 Task: Find connections with filter location Santa Fe de la Vera Cruz with filter topic #programingwith filter profile language Spanish with filter current company Pratt & Whitney with filter school Narayana Institute with filter industry Lime and Gypsum Products Manufacturing with filter service category Print Design with filter keywords title Research Assistant
Action: Mouse moved to (572, 116)
Screenshot: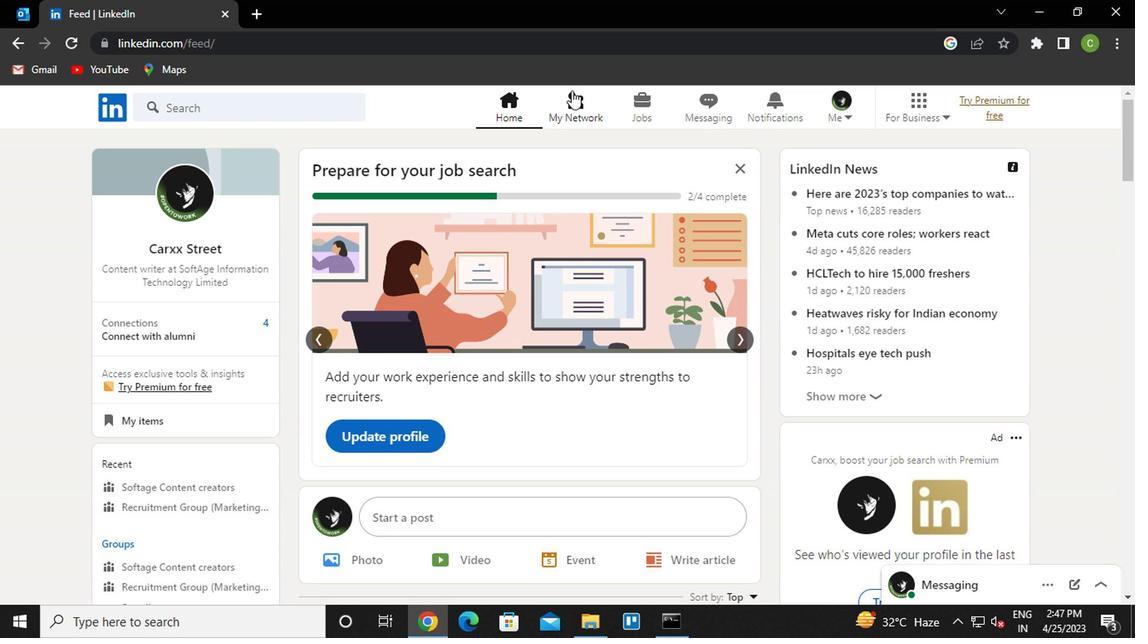 
Action: Mouse pressed left at (572, 116)
Screenshot: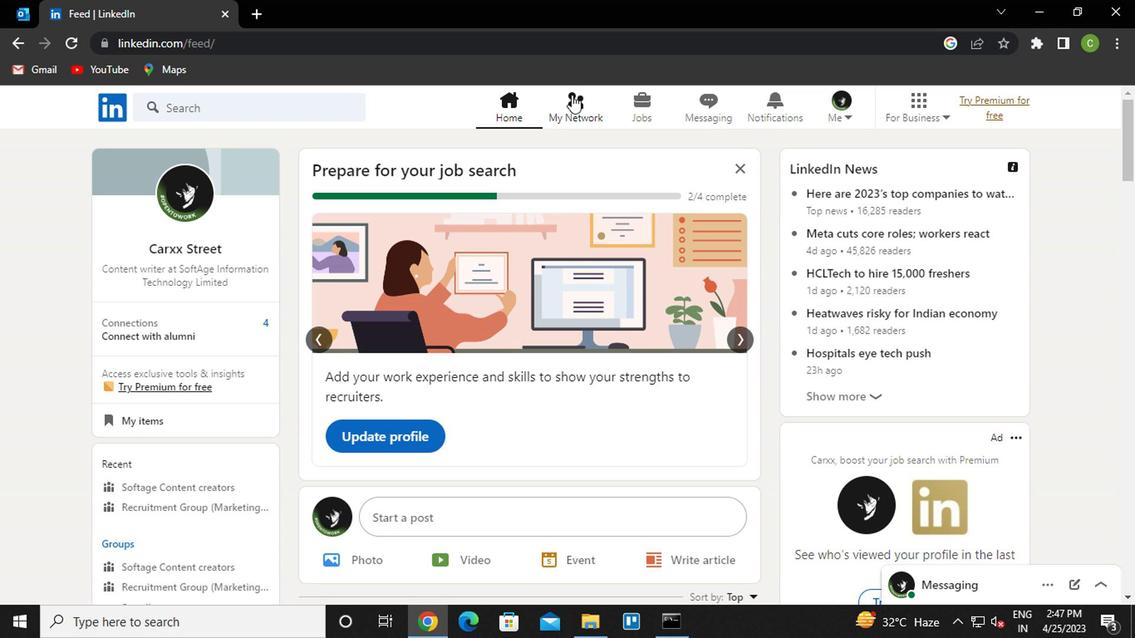 
Action: Mouse moved to (218, 207)
Screenshot: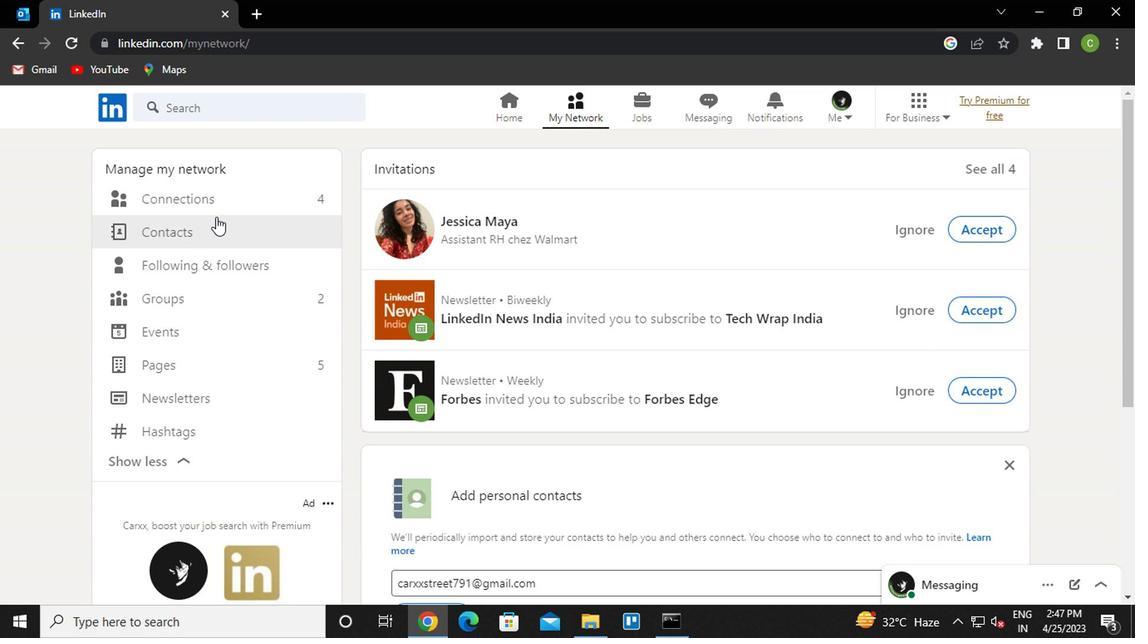 
Action: Mouse pressed left at (218, 207)
Screenshot: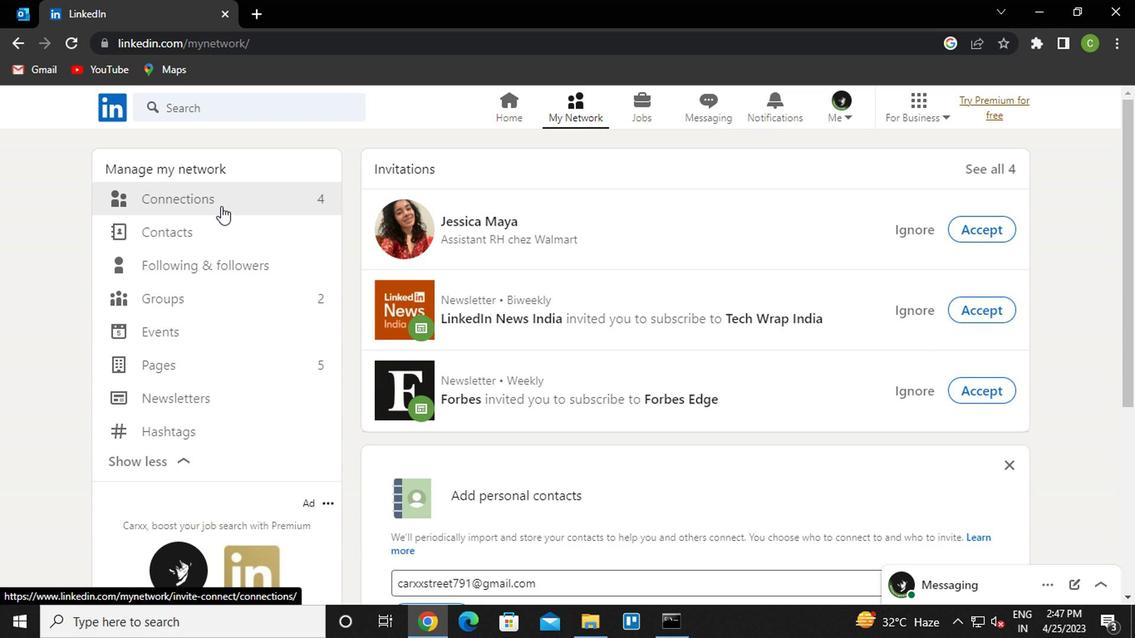 
Action: Mouse moved to (693, 202)
Screenshot: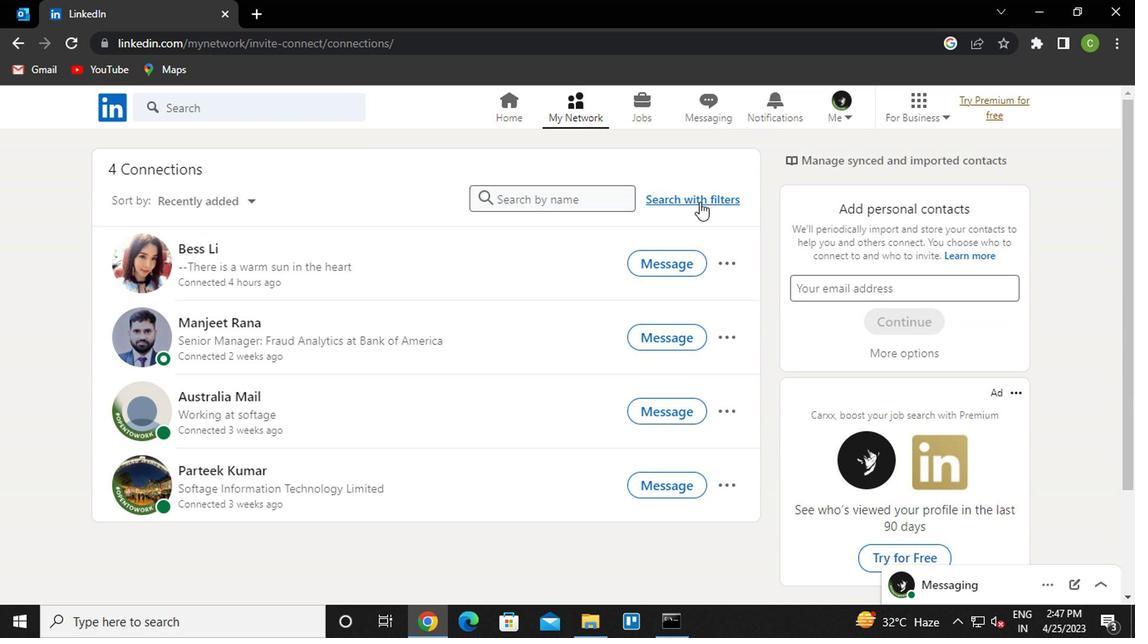 
Action: Mouse pressed left at (693, 202)
Screenshot: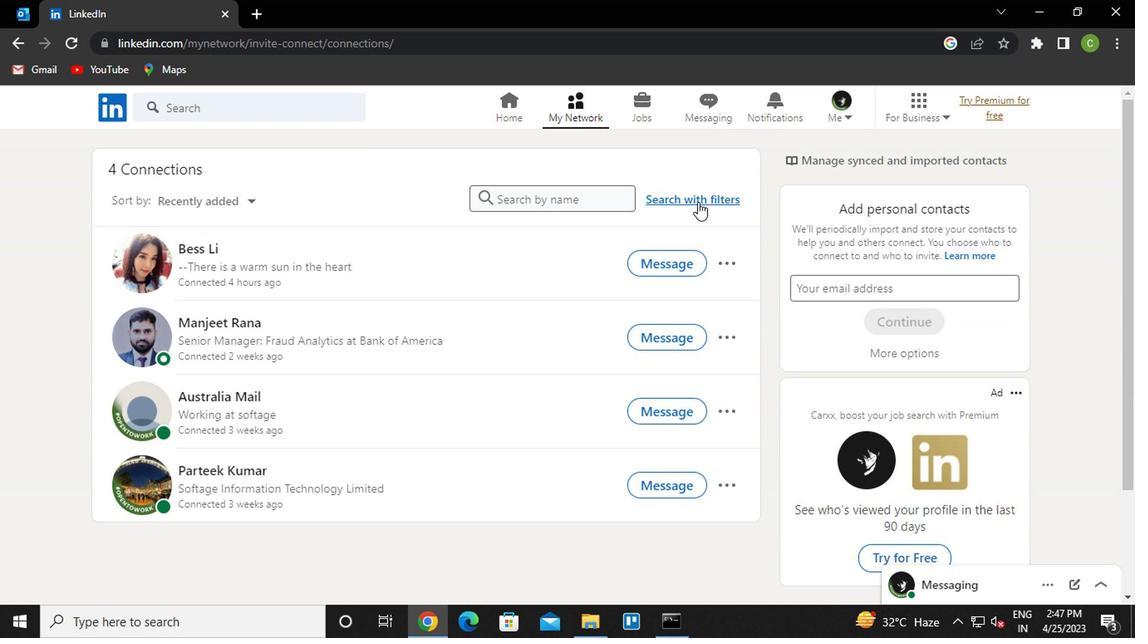 
Action: Mouse moved to (550, 160)
Screenshot: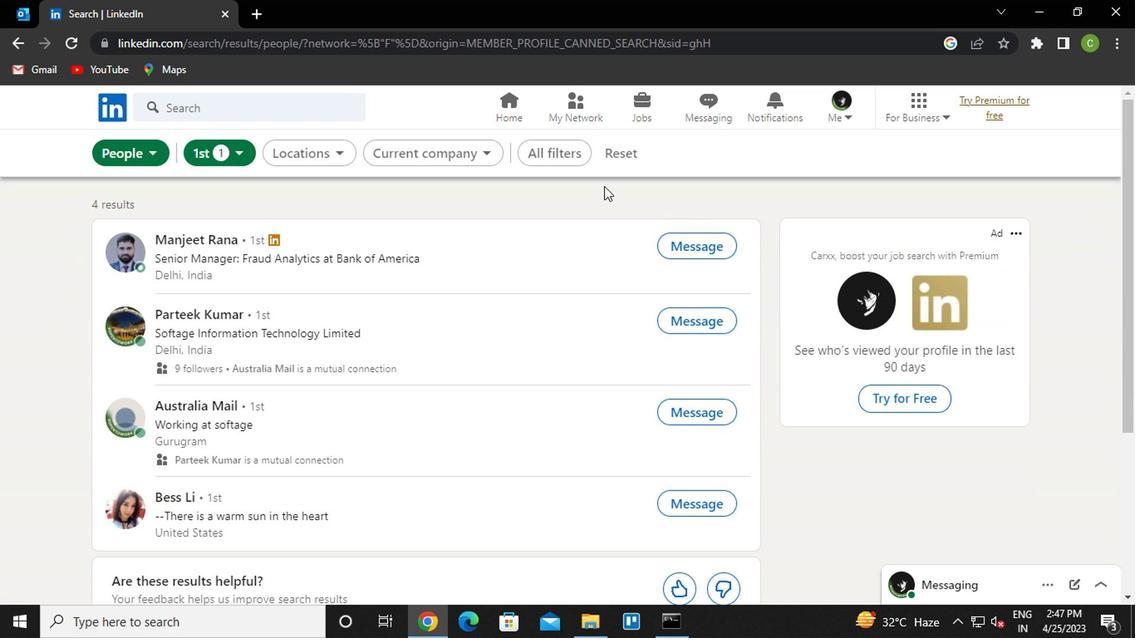 
Action: Mouse pressed left at (550, 160)
Screenshot: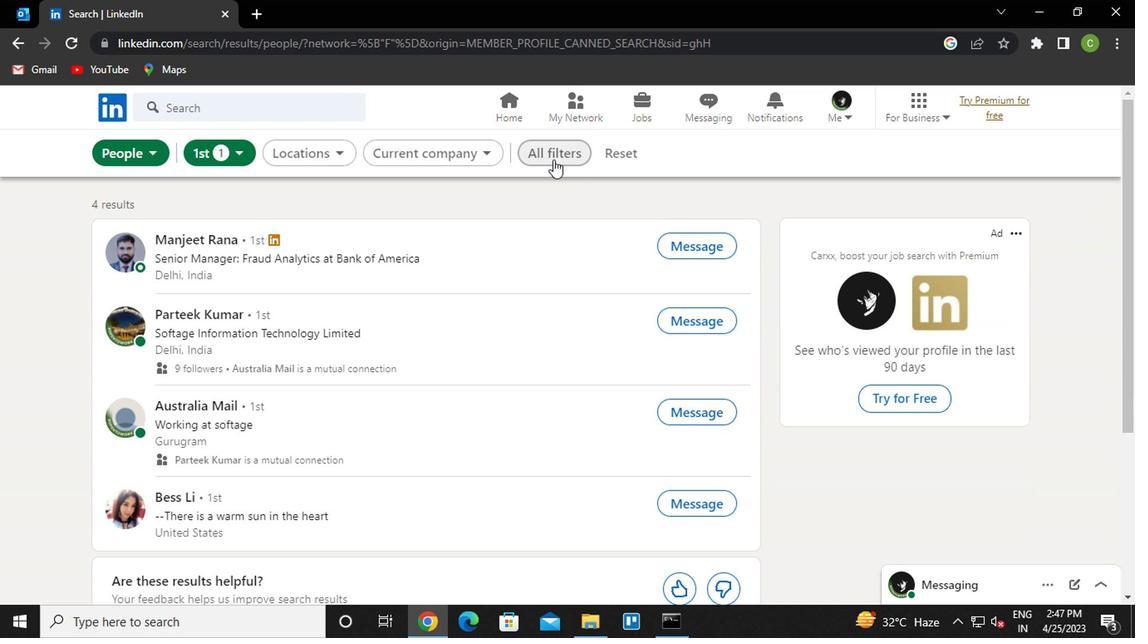 
Action: Mouse moved to (865, 323)
Screenshot: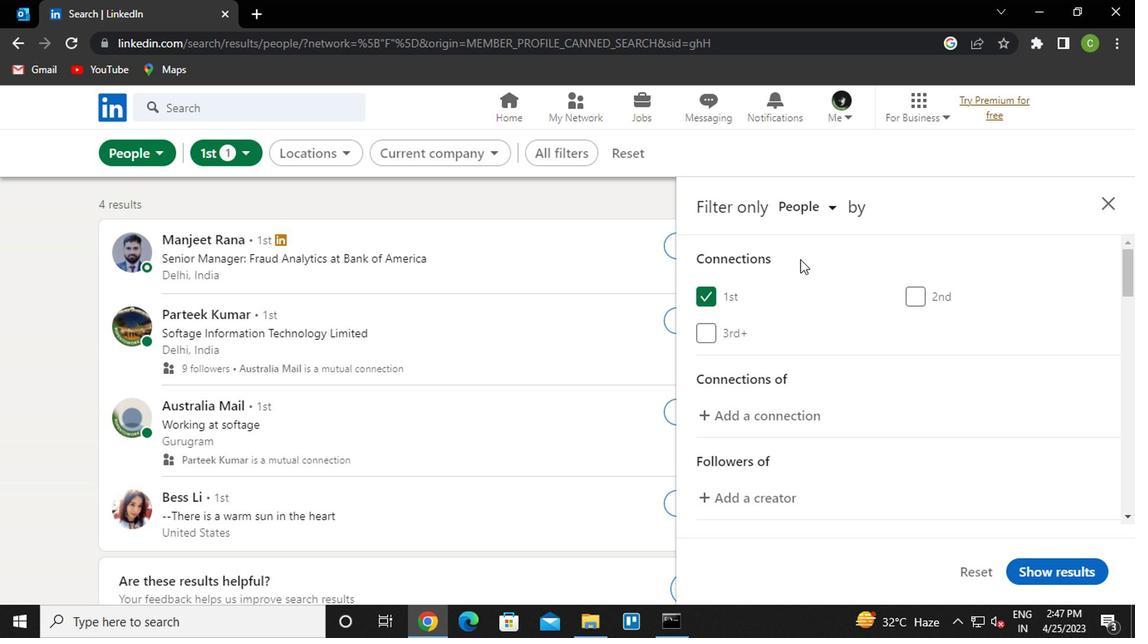 
Action: Mouse scrolled (865, 322) with delta (0, 0)
Screenshot: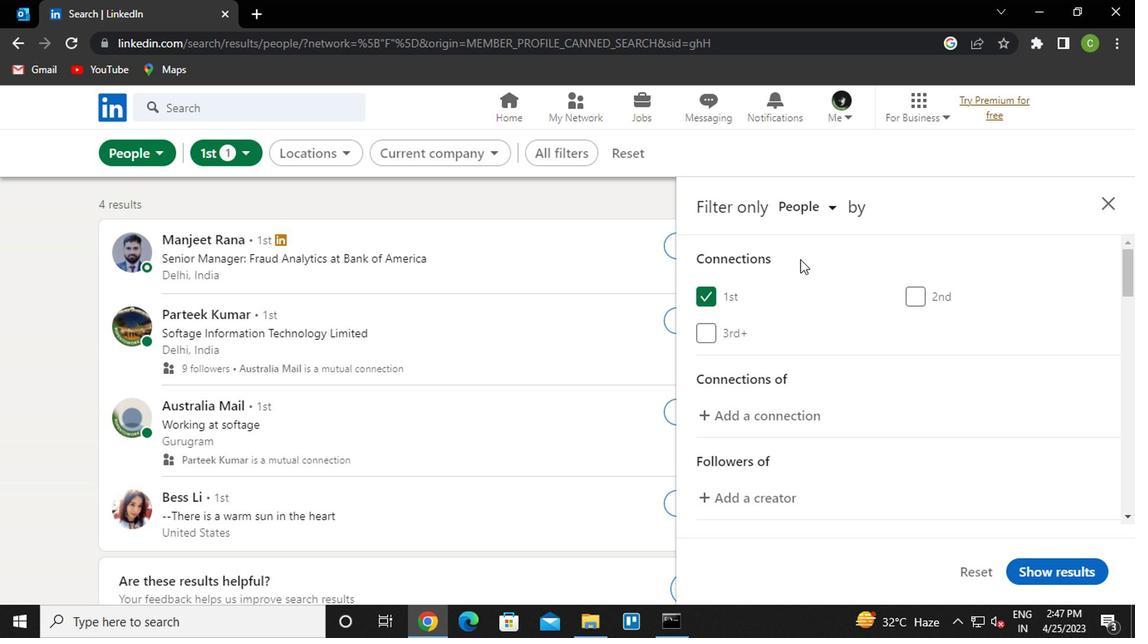 
Action: Mouse moved to (871, 328)
Screenshot: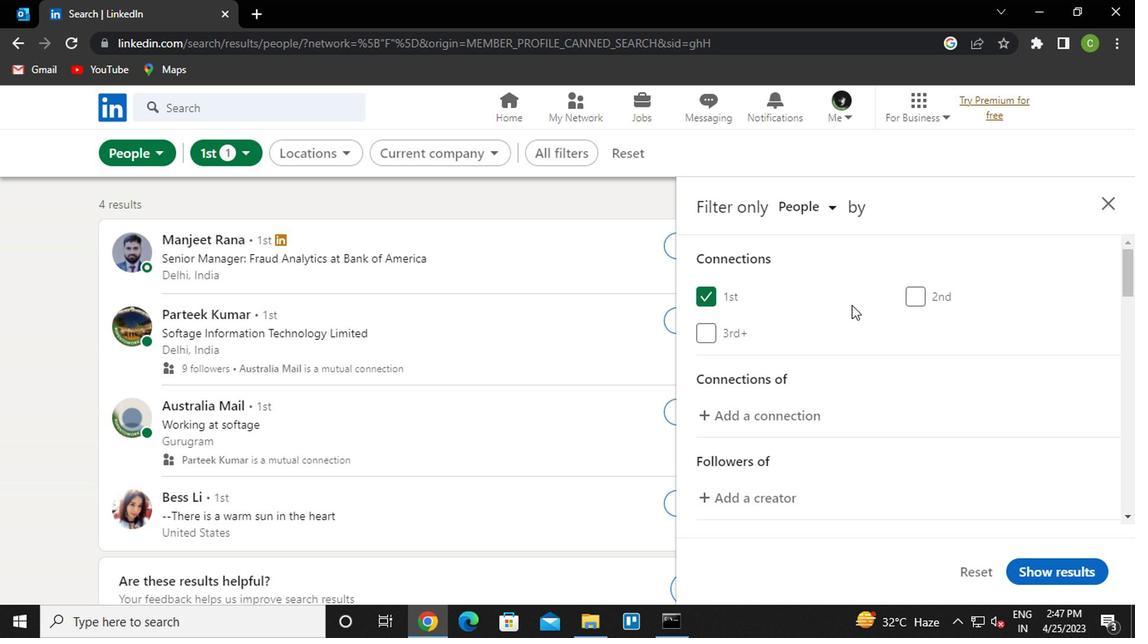 
Action: Mouse scrolled (871, 327) with delta (0, -1)
Screenshot: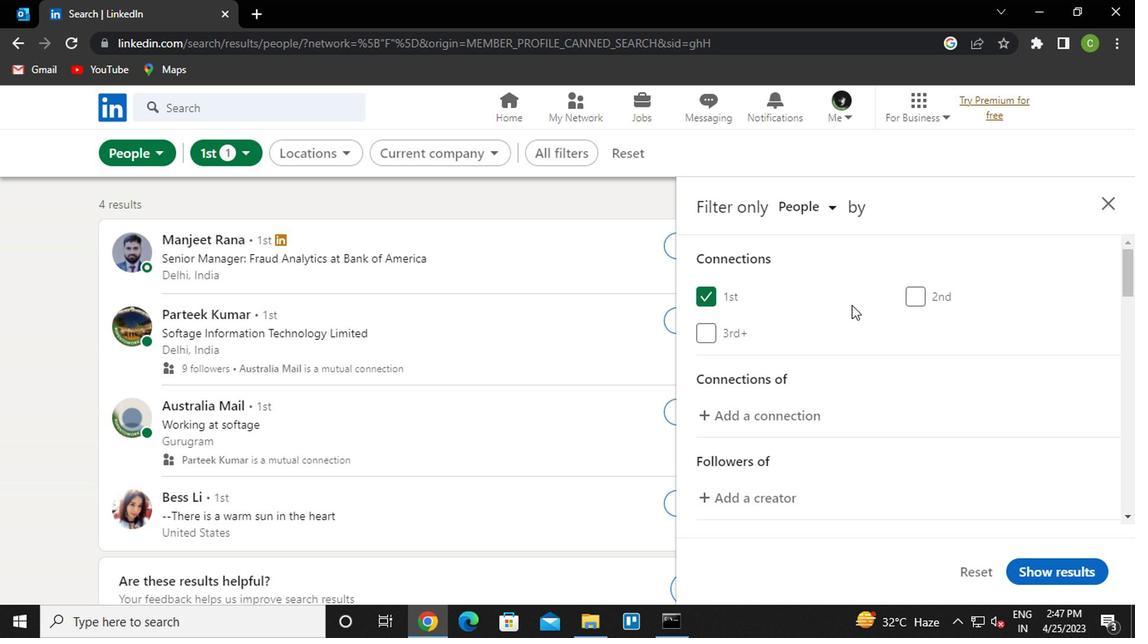 
Action: Mouse scrolled (871, 327) with delta (0, -1)
Screenshot: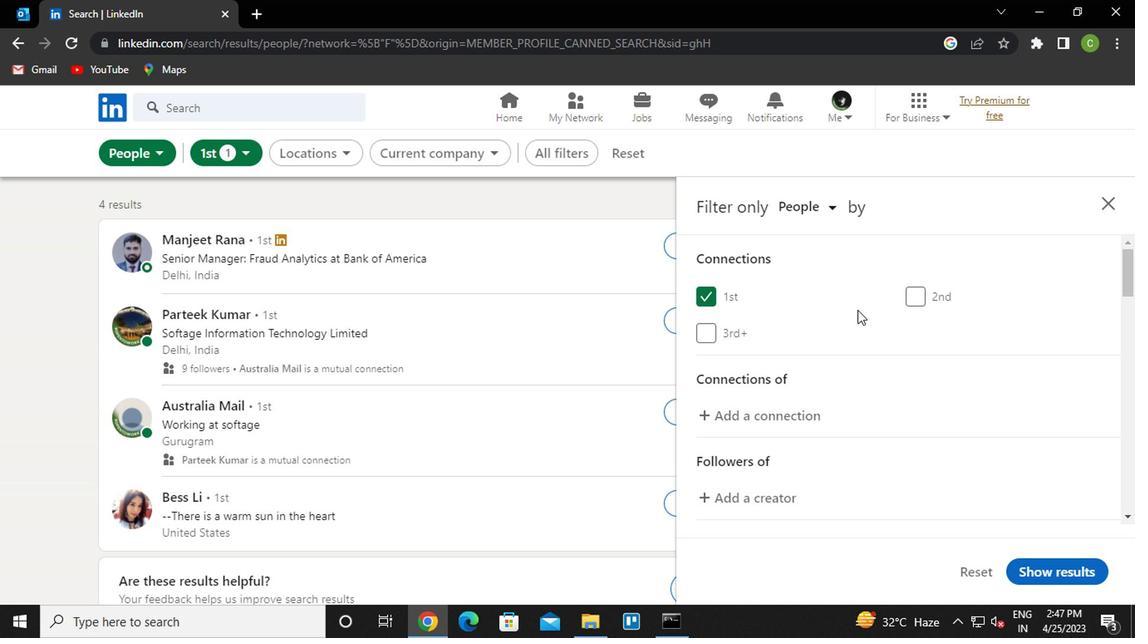 
Action: Mouse moved to (933, 406)
Screenshot: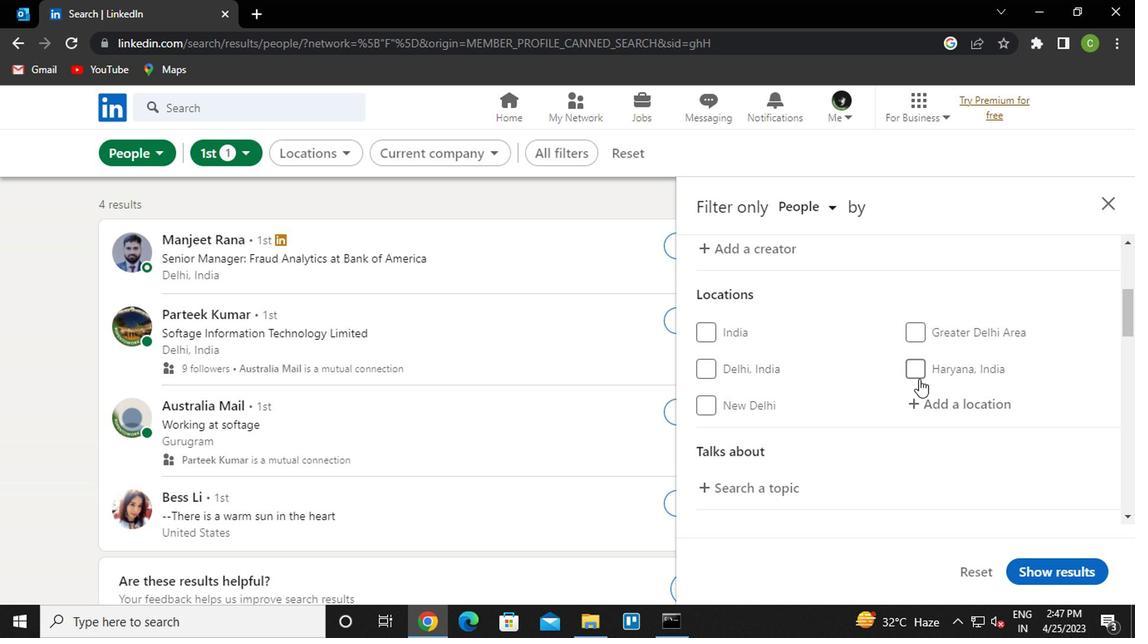 
Action: Mouse pressed left at (933, 406)
Screenshot: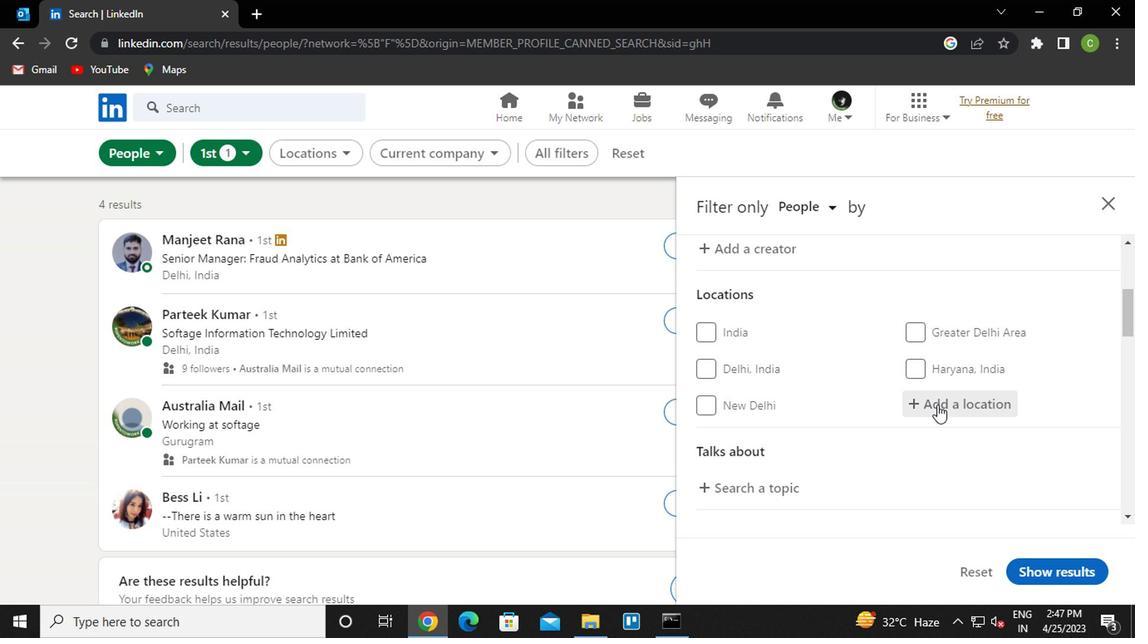 
Action: Mouse moved to (879, 444)
Screenshot: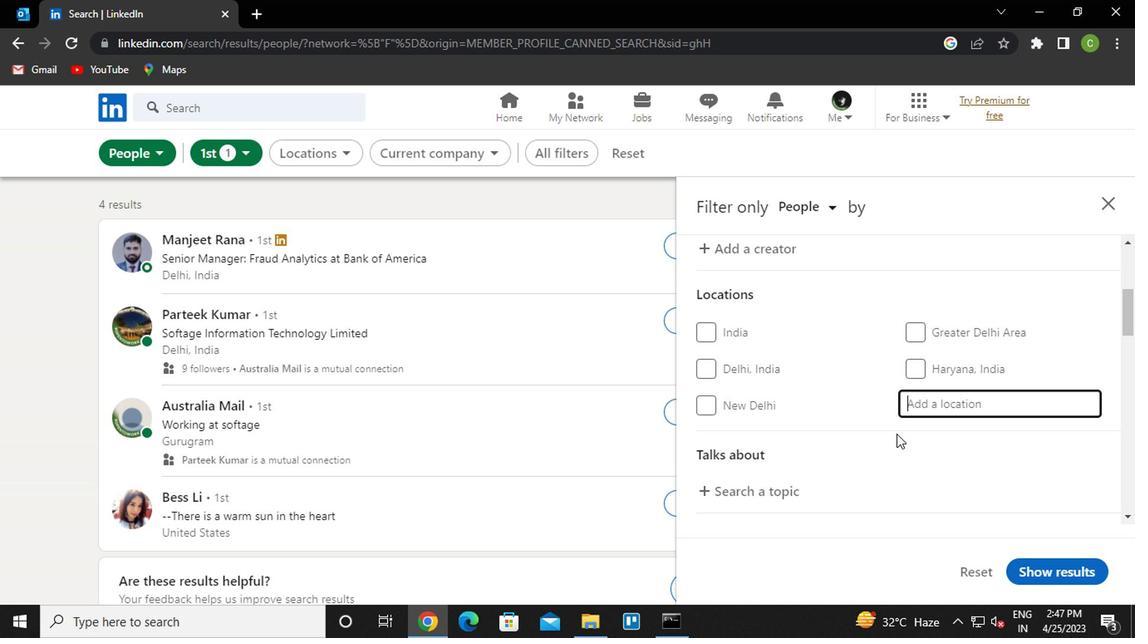 
Action: Key pressed s<Key.caps_lock>anta<Key.space><Key.caps_lock>f<Key.caps_lock>e<Key.down><Key.enter>
Screenshot: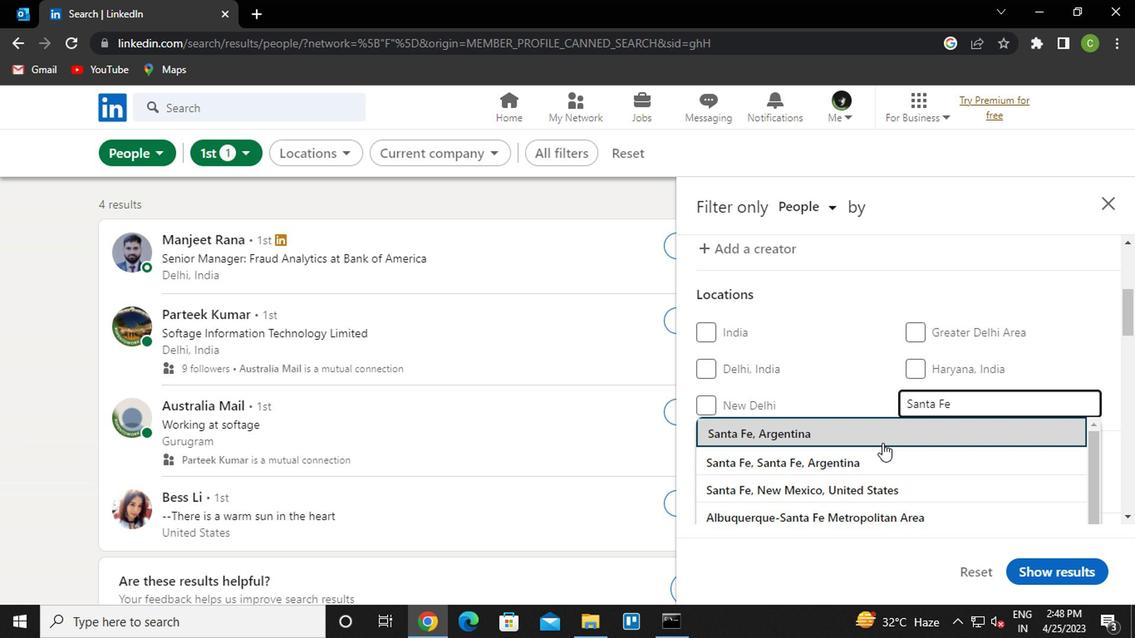 
Action: Mouse moved to (883, 440)
Screenshot: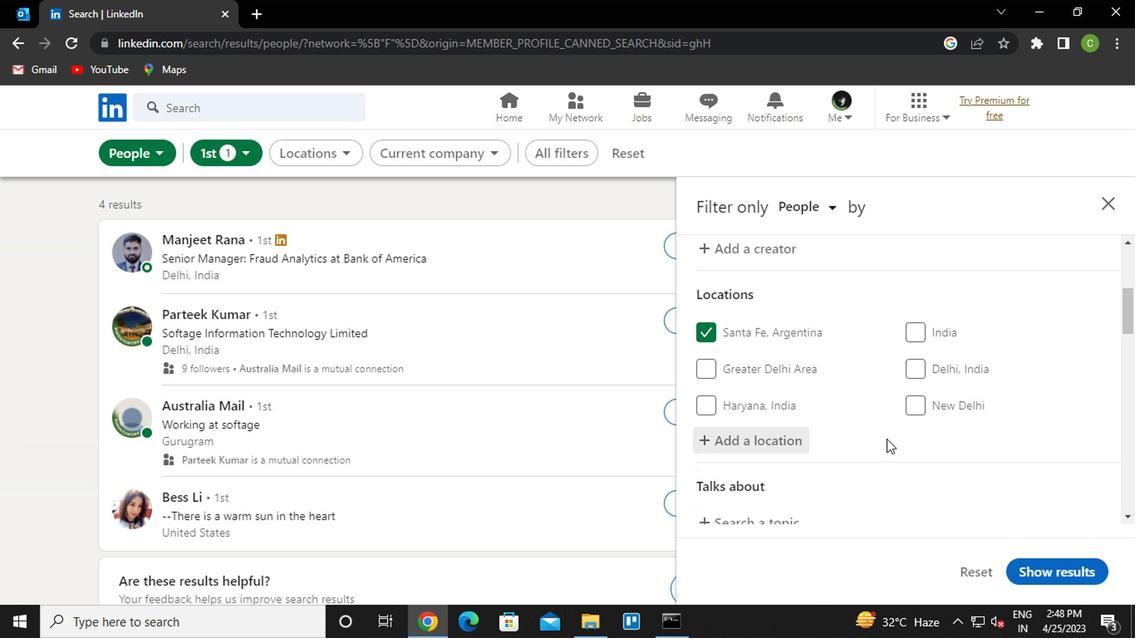 
Action: Mouse scrolled (883, 439) with delta (0, 0)
Screenshot: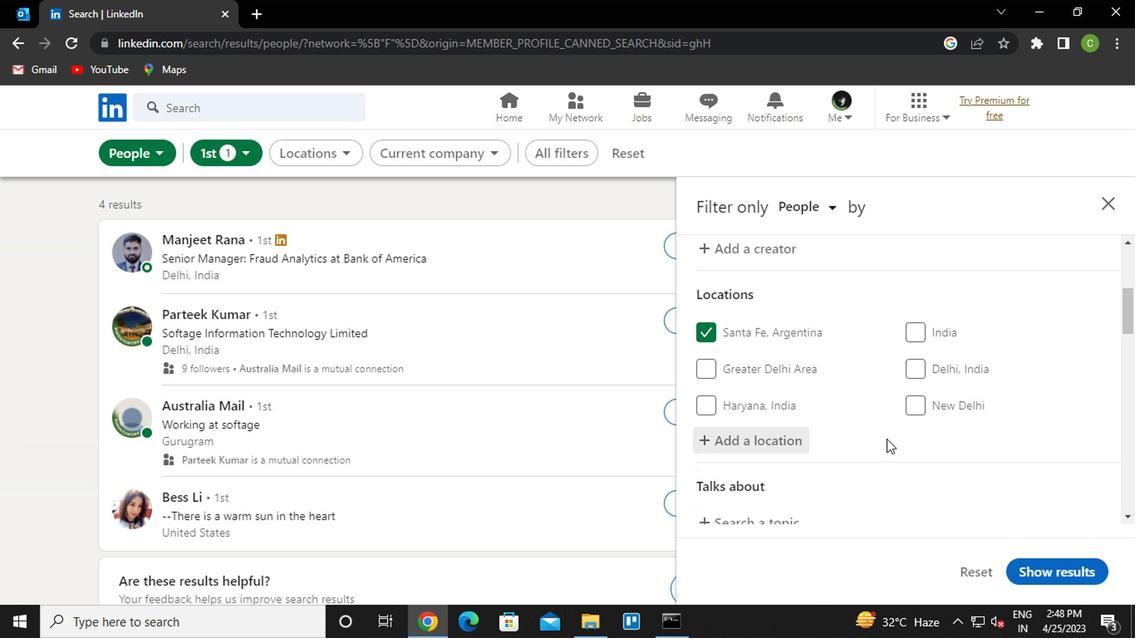 
Action: Mouse moved to (757, 443)
Screenshot: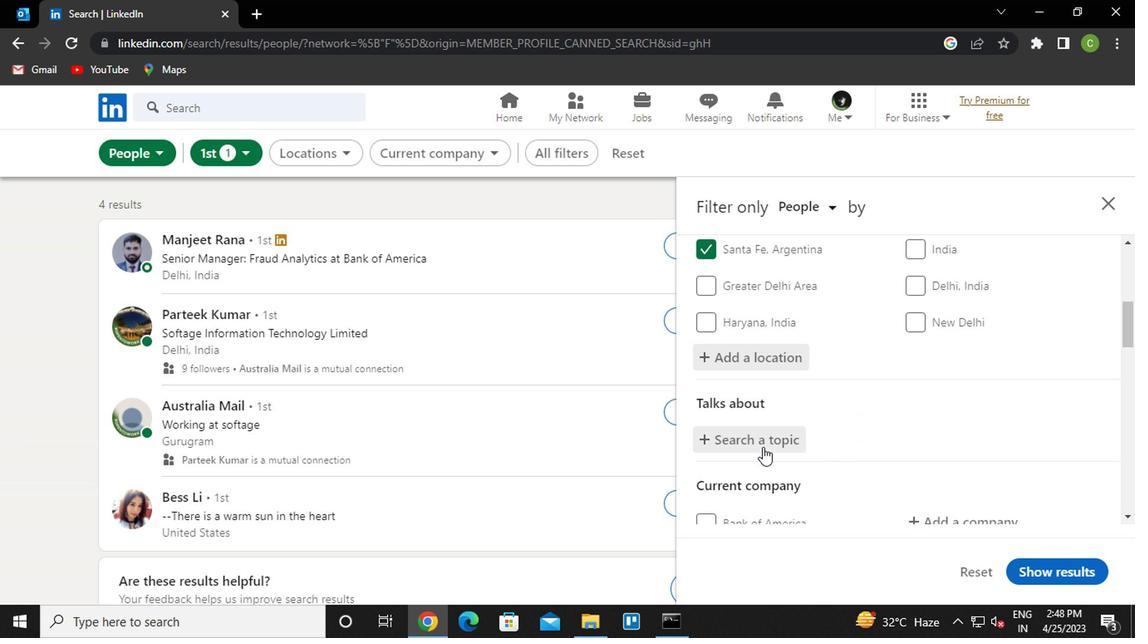 
Action: Mouse pressed left at (757, 443)
Screenshot: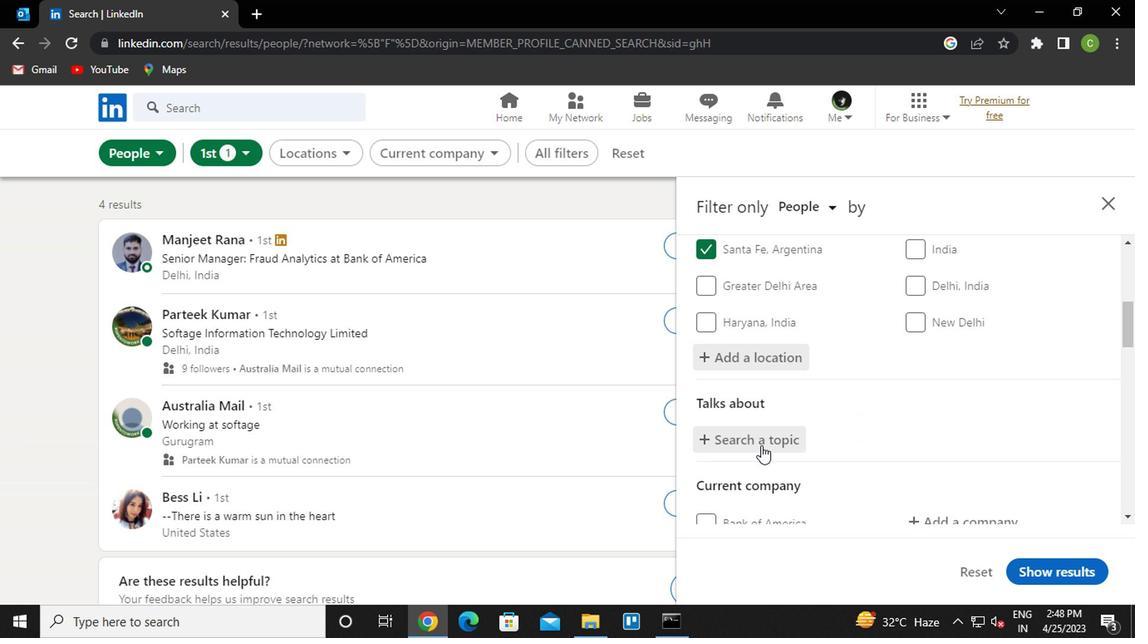 
Action: Mouse moved to (757, 441)
Screenshot: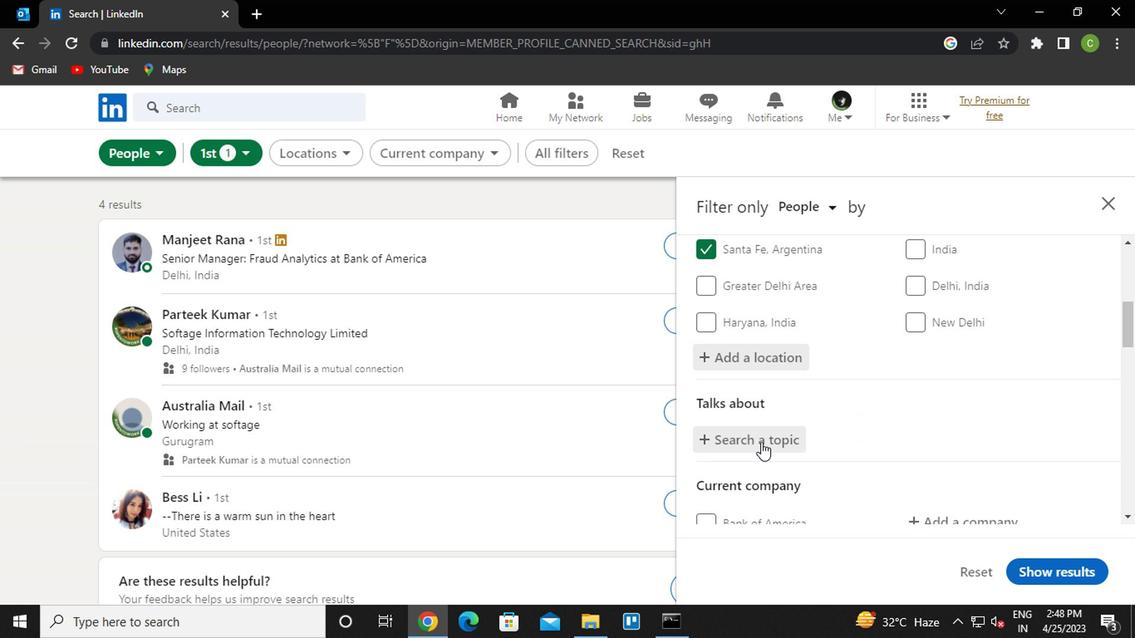 
Action: Key pressed program<Key.down><Key.enter>
Screenshot: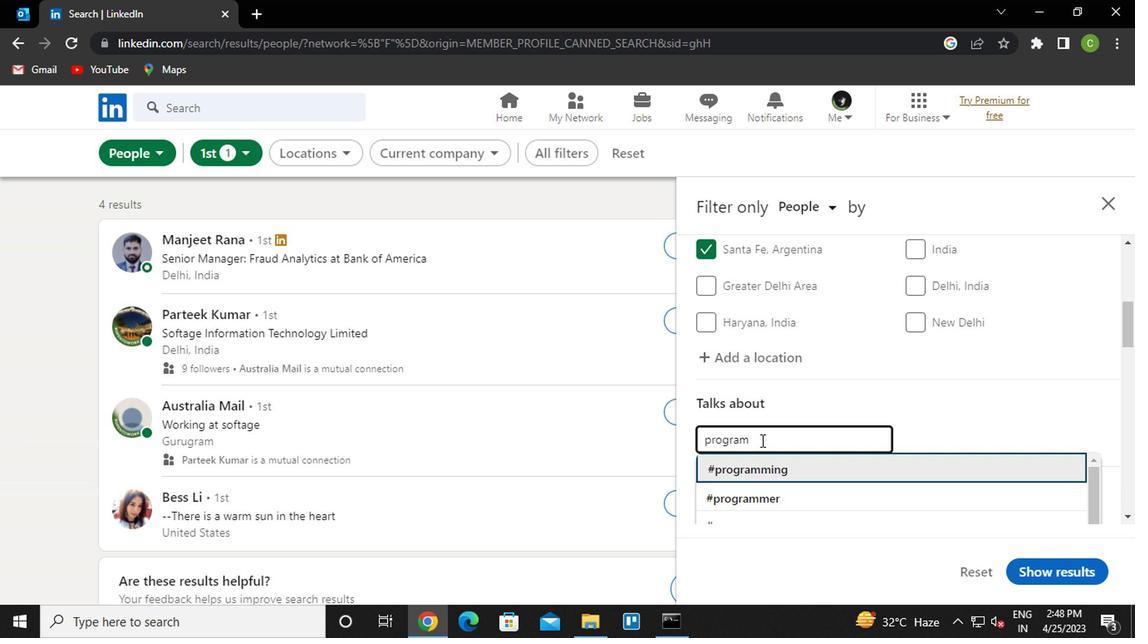 
Action: Mouse moved to (777, 437)
Screenshot: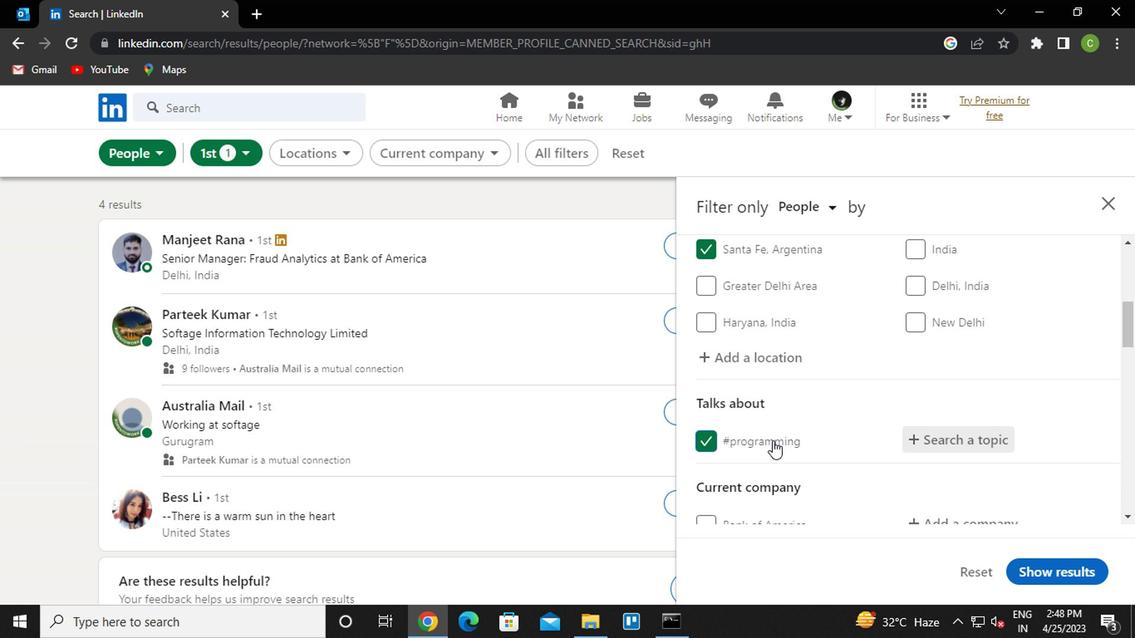 
Action: Mouse scrolled (777, 437) with delta (0, 0)
Screenshot: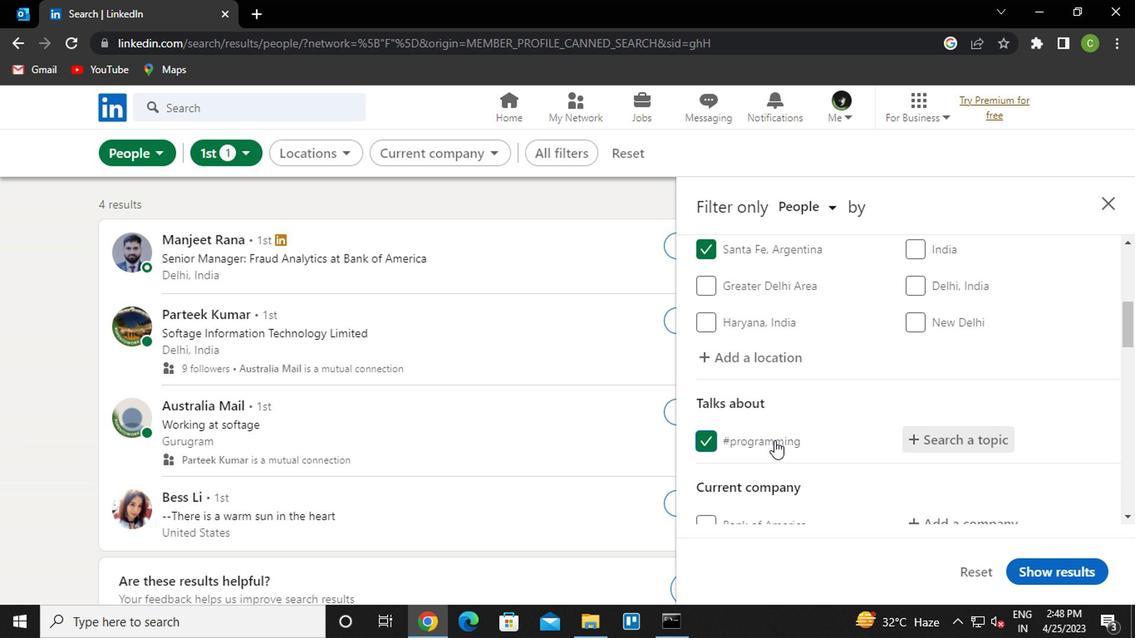 
Action: Mouse moved to (788, 430)
Screenshot: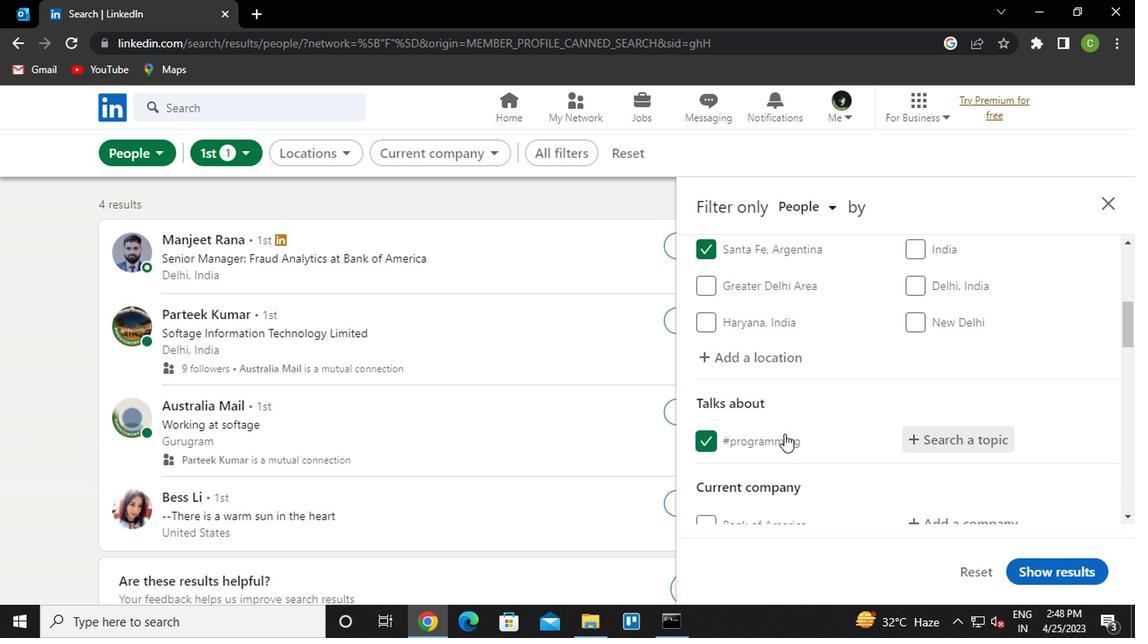 
Action: Mouse scrolled (788, 429) with delta (0, -1)
Screenshot: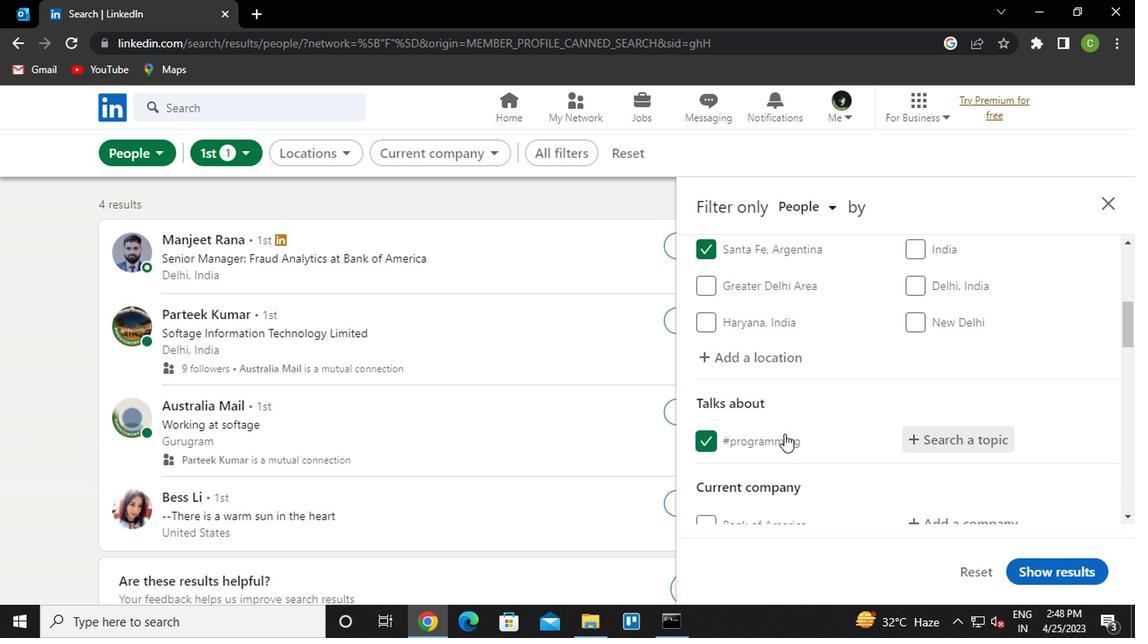 
Action: Mouse moved to (942, 359)
Screenshot: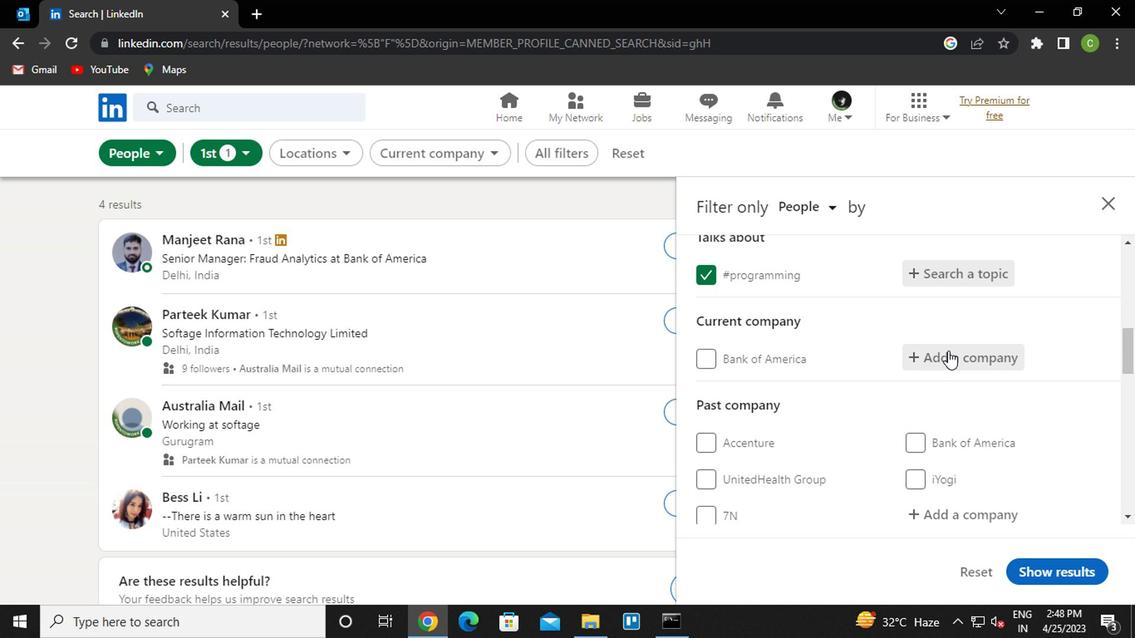 
Action: Mouse pressed left at (942, 359)
Screenshot: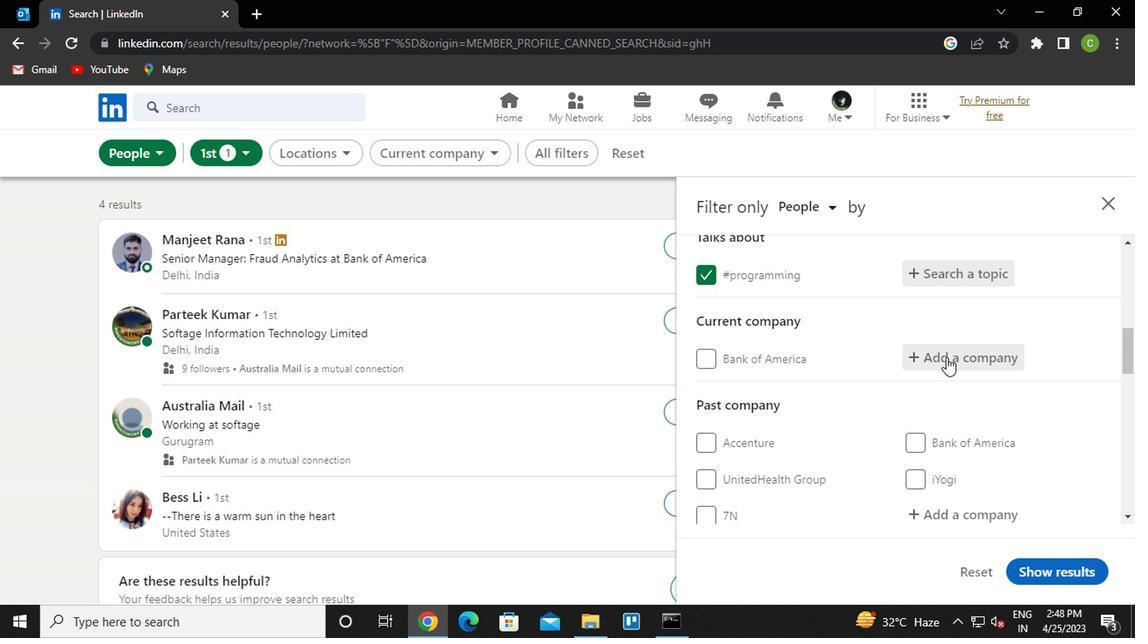 
Action: Mouse moved to (889, 412)
Screenshot: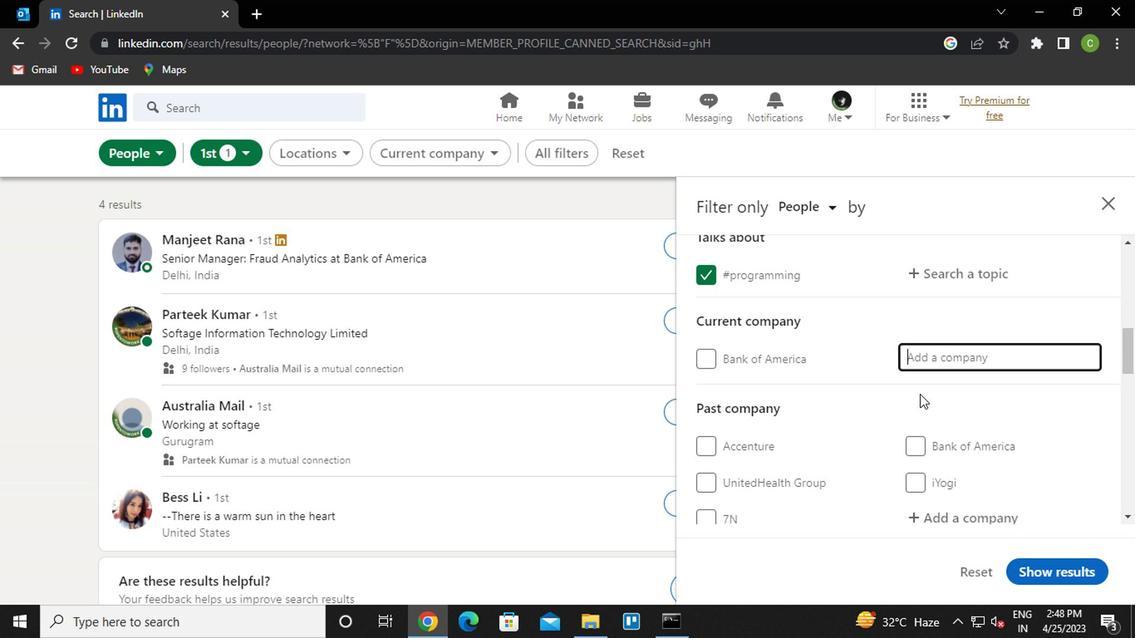 
Action: Key pressed <Key.caps_lock>p<Key.caps_lock>ratt
Screenshot: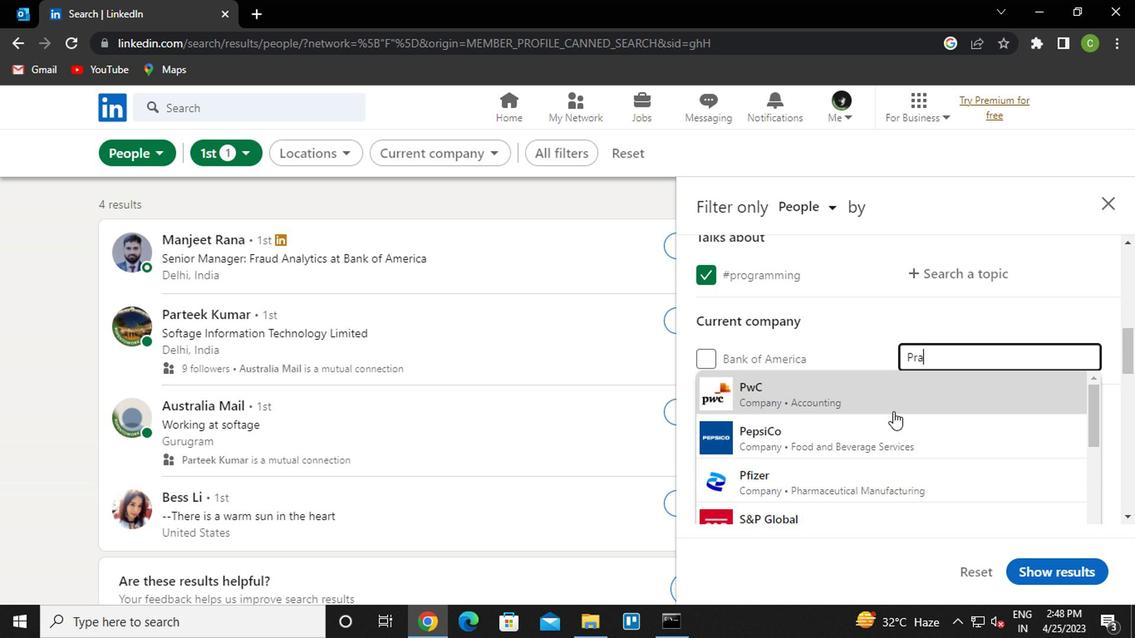 
Action: Mouse moved to (888, 412)
Screenshot: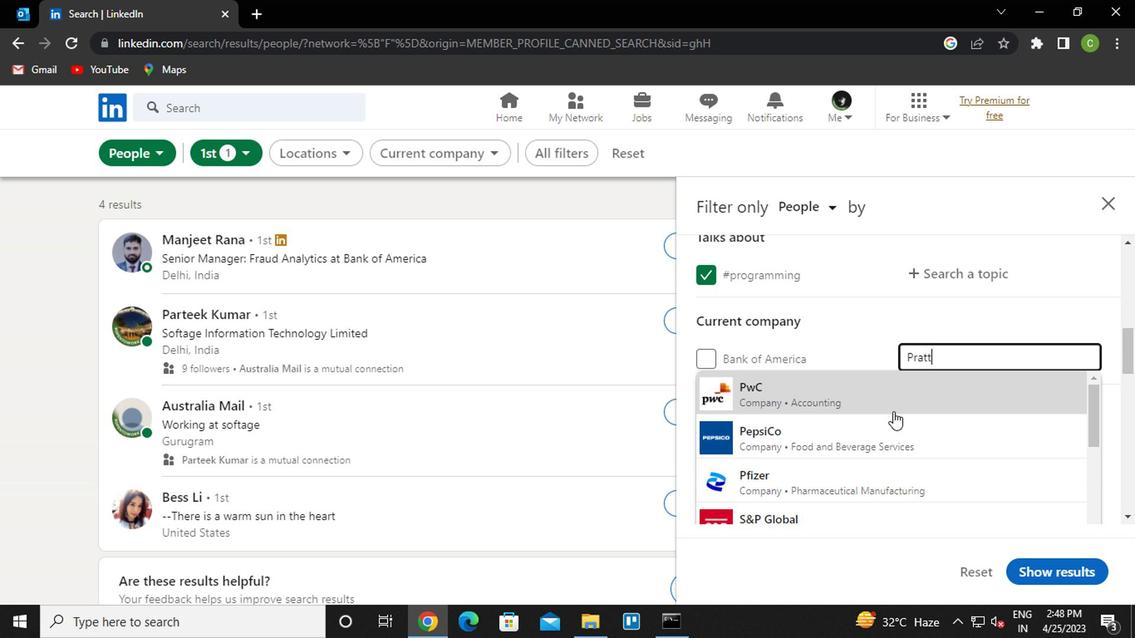
Action: Key pressed <Key.down><Key.enter>
Screenshot: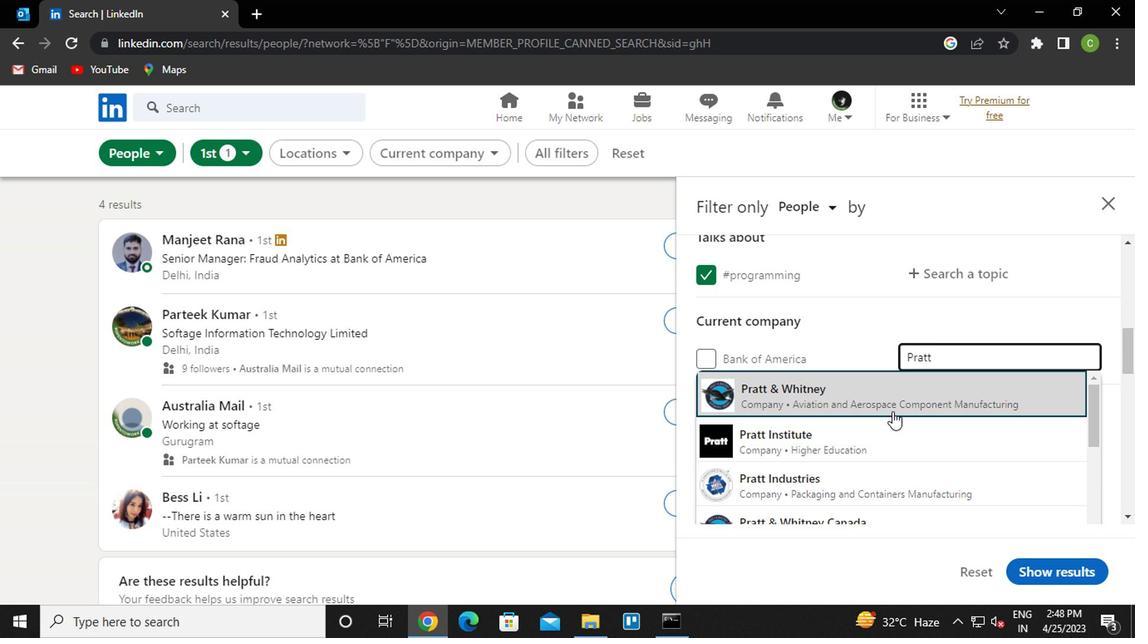
Action: Mouse moved to (880, 431)
Screenshot: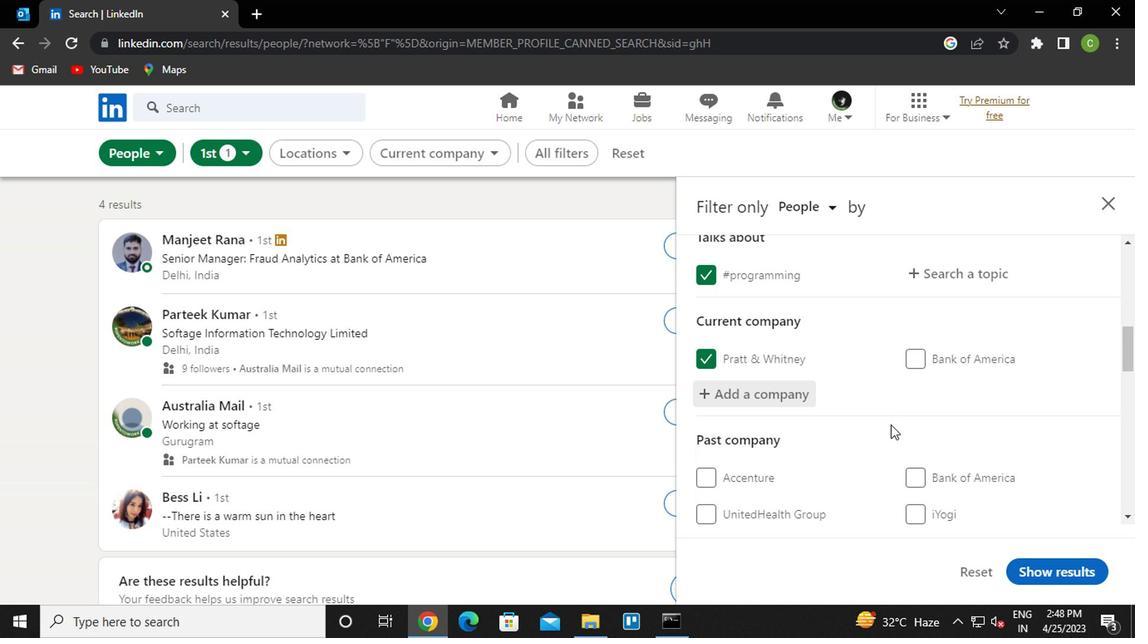 
Action: Mouse scrolled (880, 430) with delta (0, 0)
Screenshot: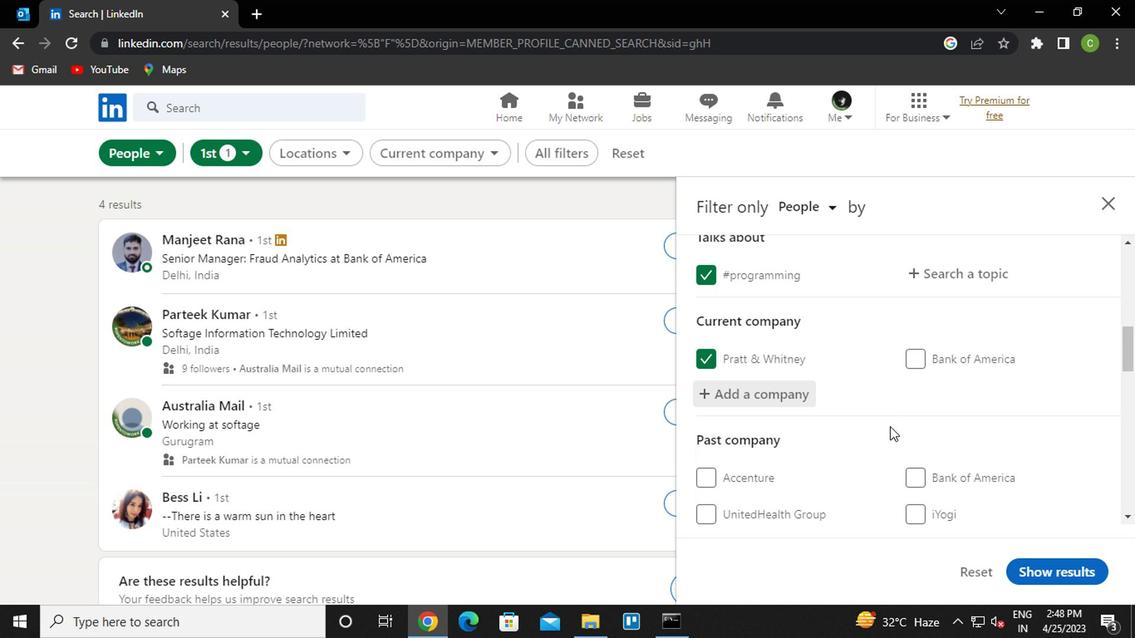 
Action: Mouse moved to (914, 467)
Screenshot: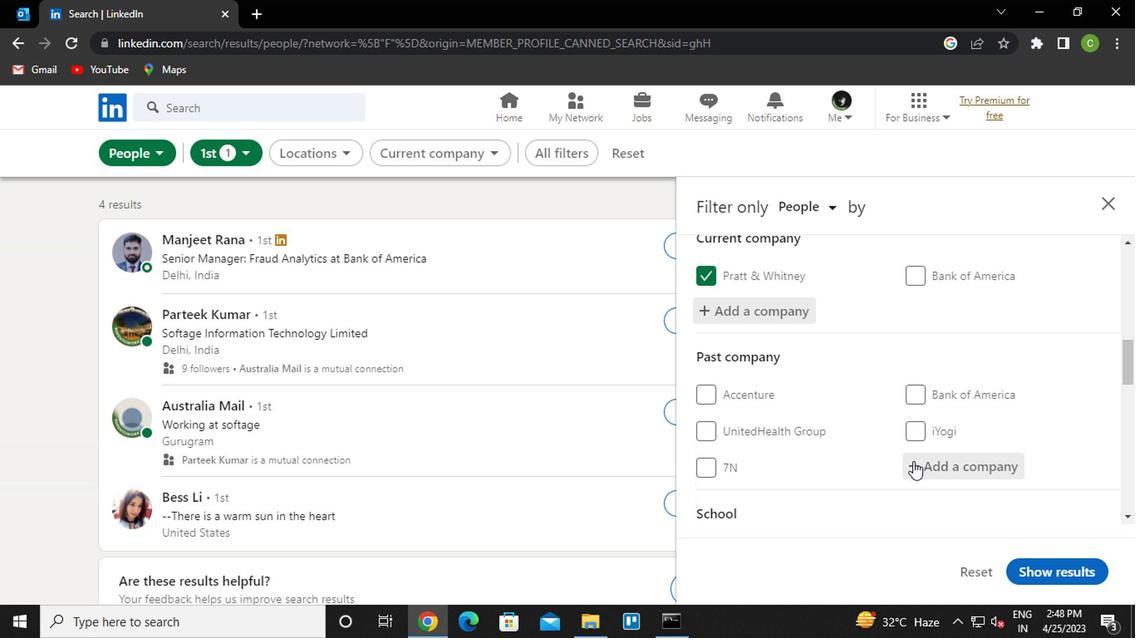 
Action: Mouse scrolled (914, 466) with delta (0, -1)
Screenshot: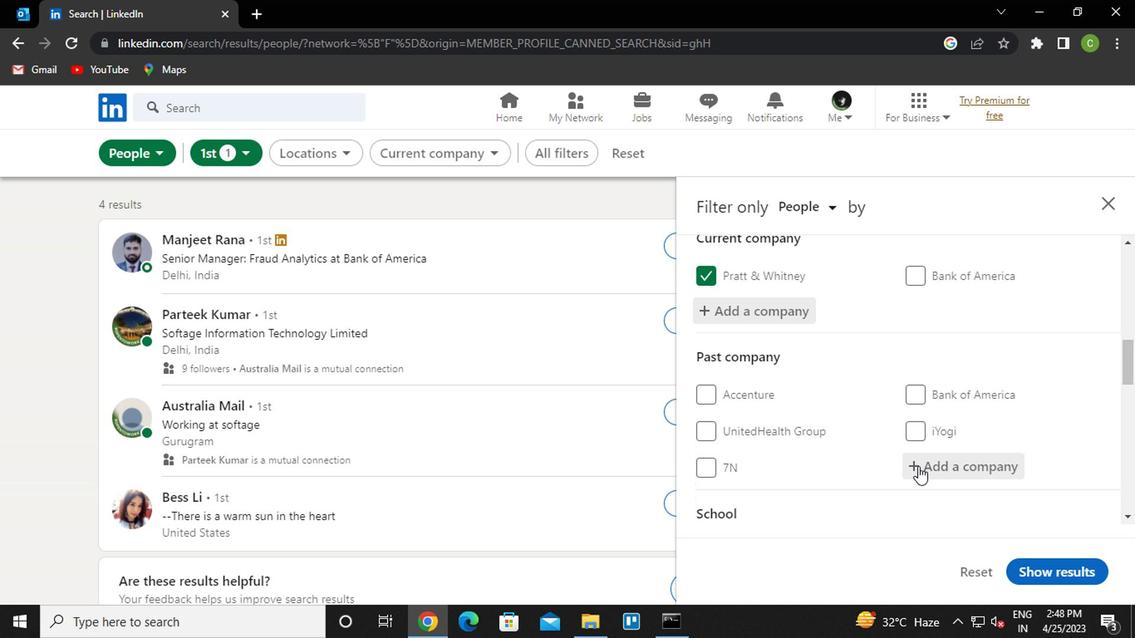 
Action: Mouse moved to (913, 462)
Screenshot: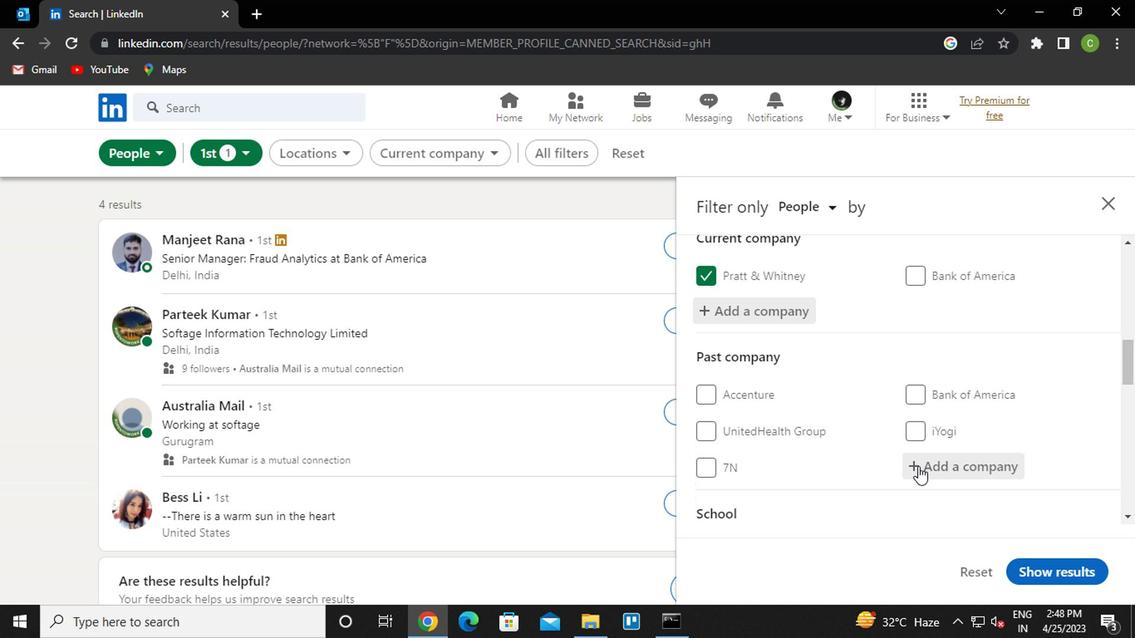 
Action: Mouse scrolled (913, 462) with delta (0, 0)
Screenshot: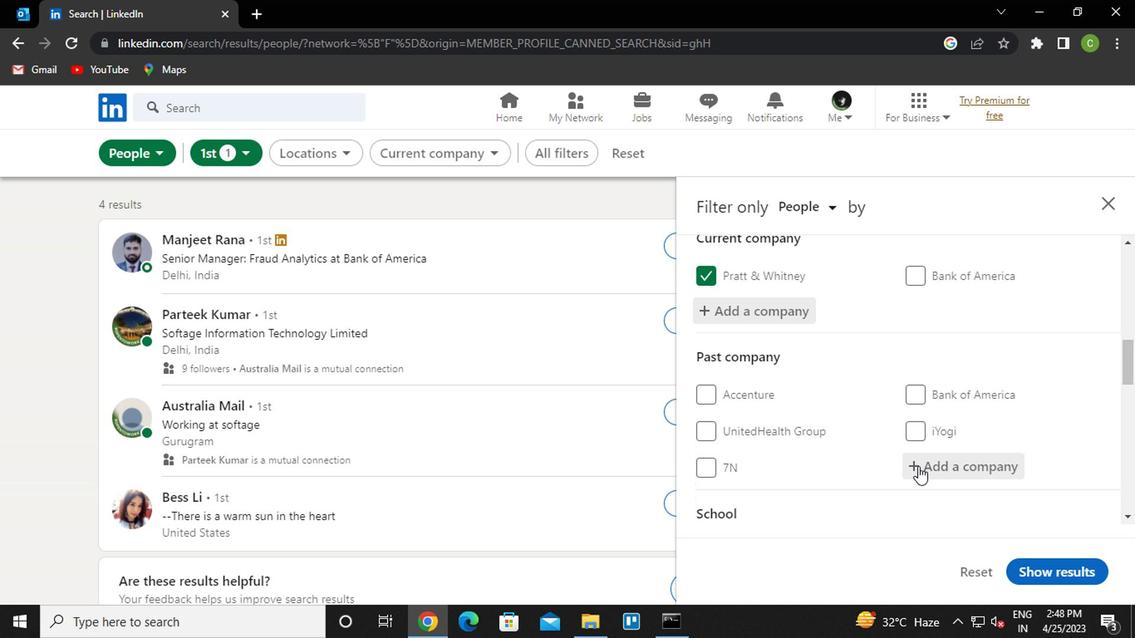 
Action: Mouse moved to (770, 503)
Screenshot: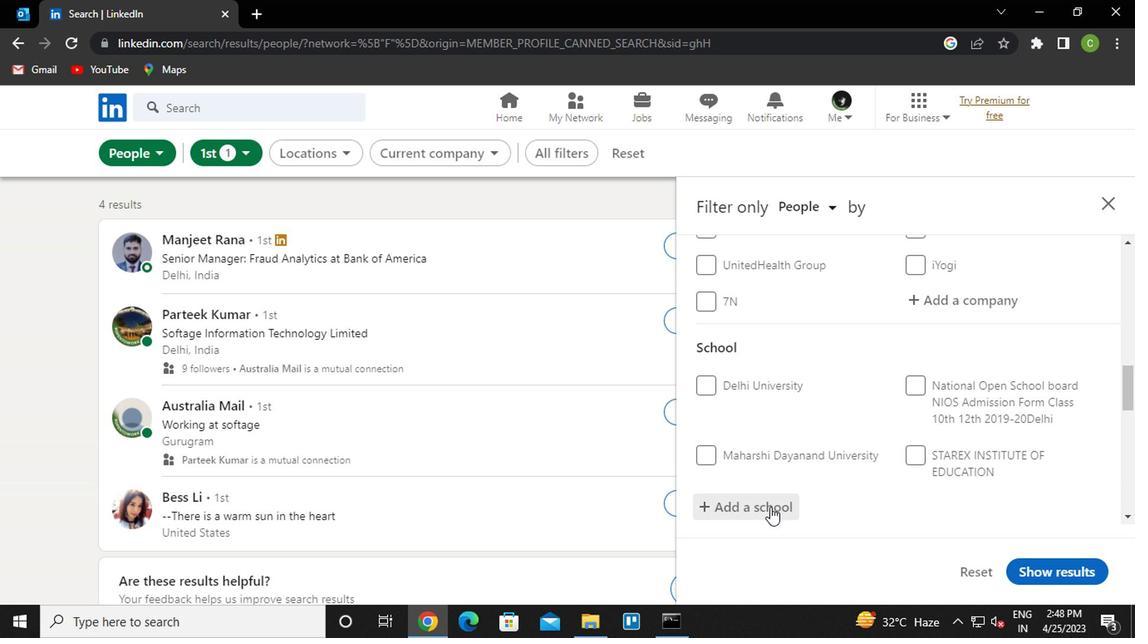 
Action: Mouse scrolled (770, 502) with delta (0, 0)
Screenshot: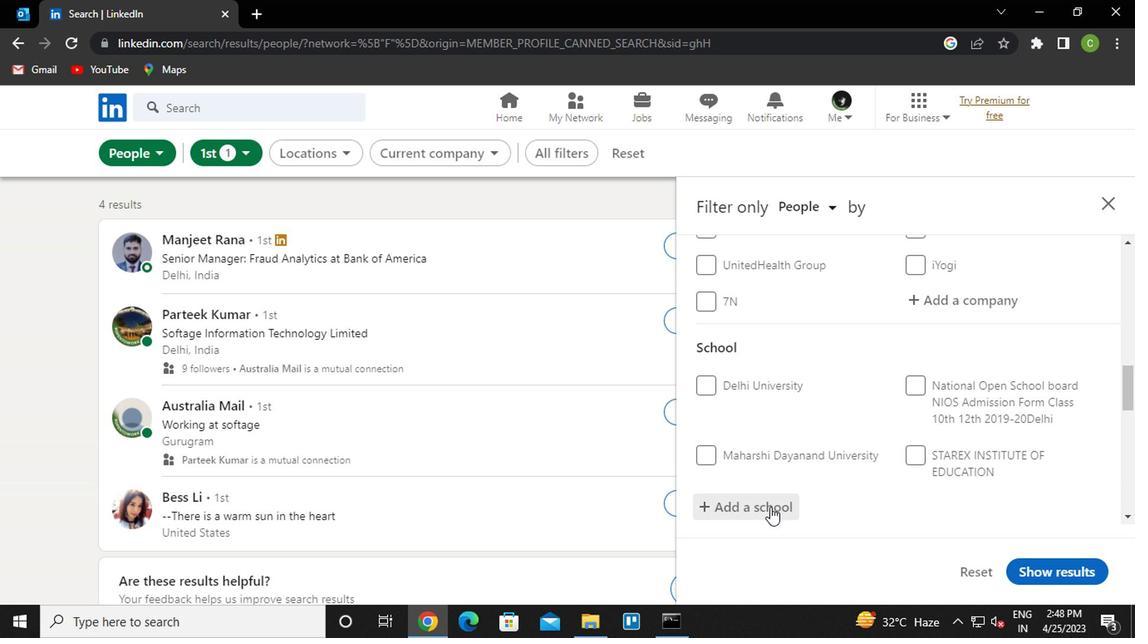 
Action: Mouse moved to (760, 429)
Screenshot: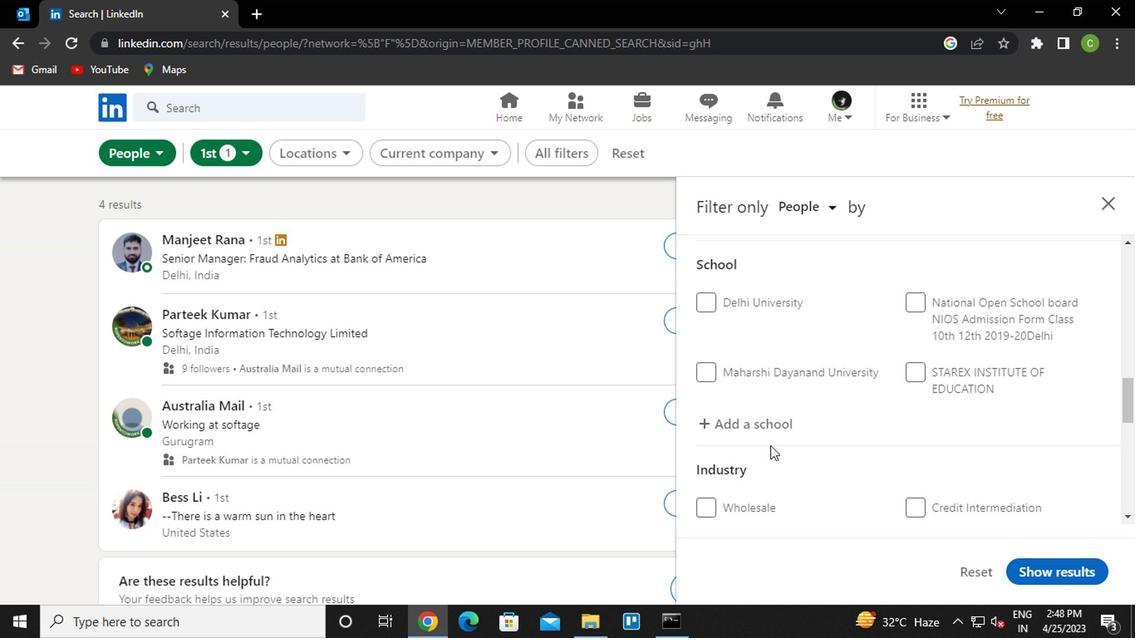 
Action: Mouse pressed left at (760, 429)
Screenshot: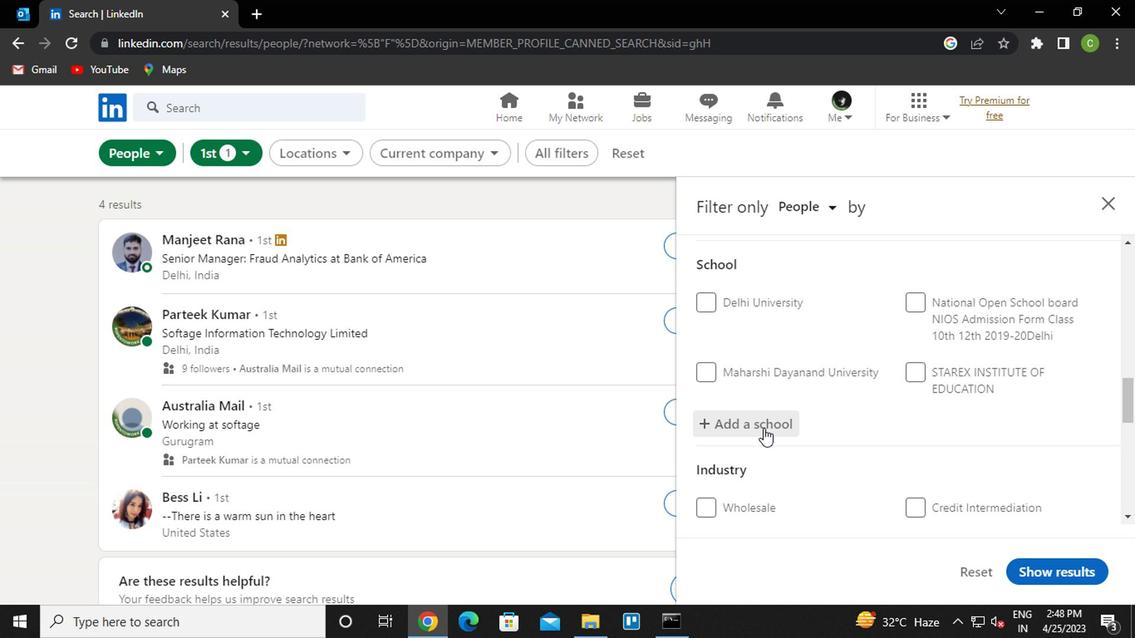 
Action: Mouse moved to (778, 423)
Screenshot: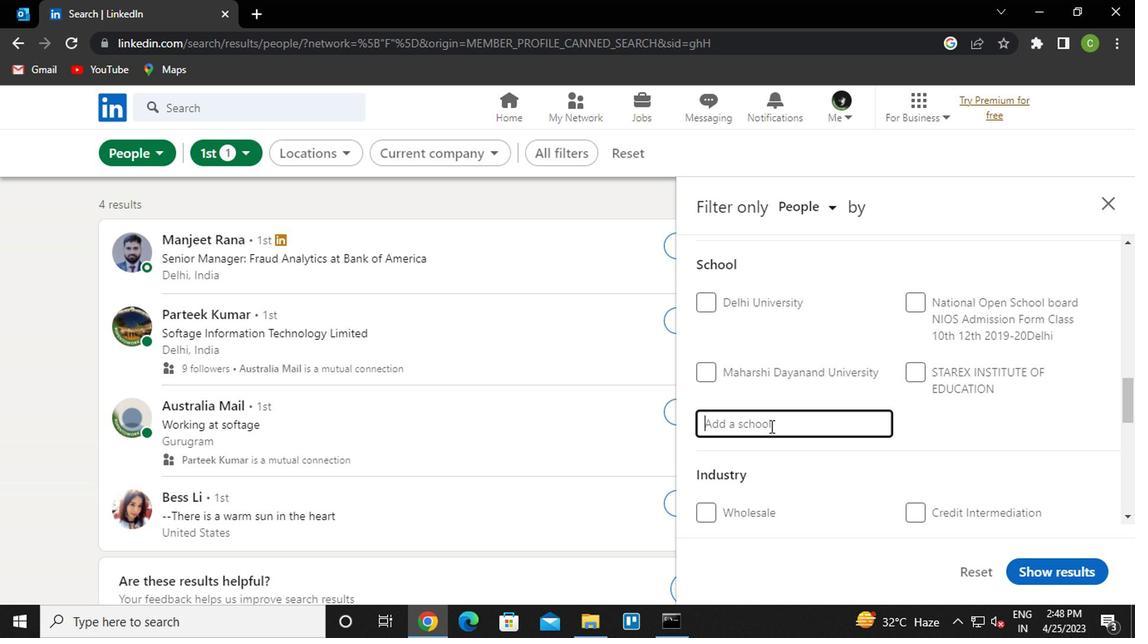 
Action: Key pressed <Key.caps_lock>n<Key.caps_lock>arayana<Key.space>ins<Key.down><Key.enter>
Screenshot: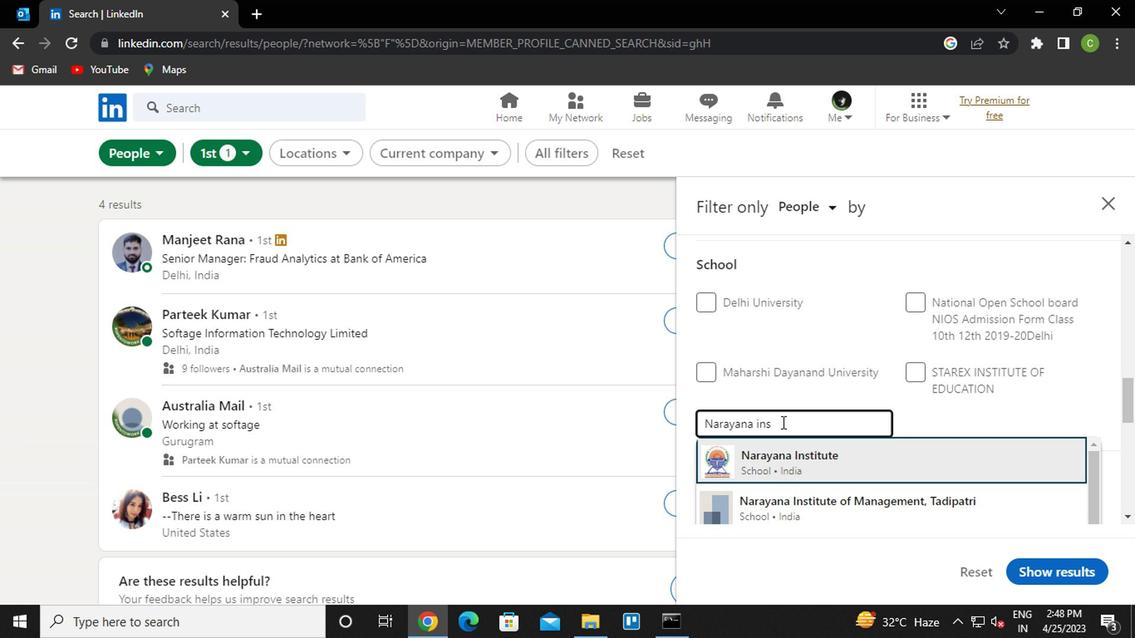 
Action: Mouse moved to (789, 420)
Screenshot: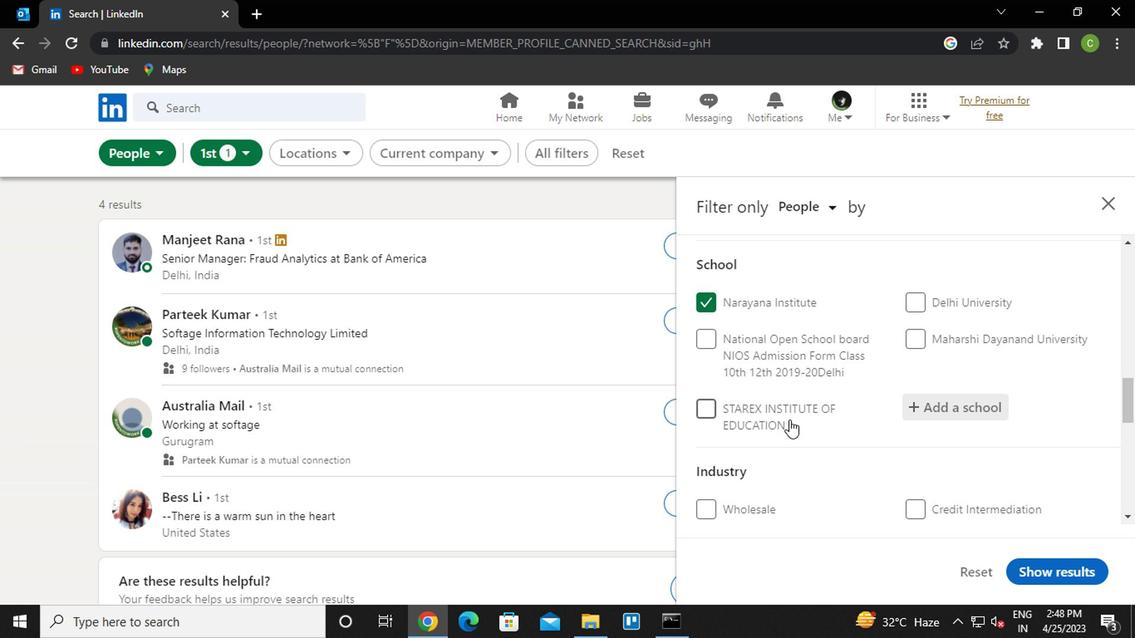 
Action: Mouse scrolled (789, 419) with delta (0, -1)
Screenshot: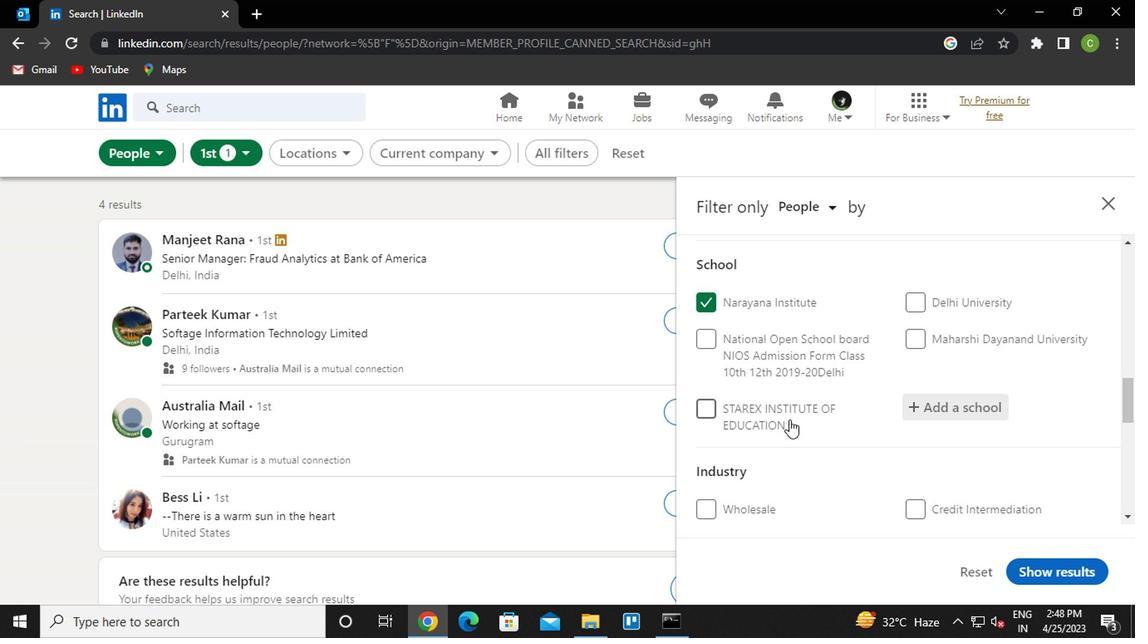
Action: Mouse moved to (794, 417)
Screenshot: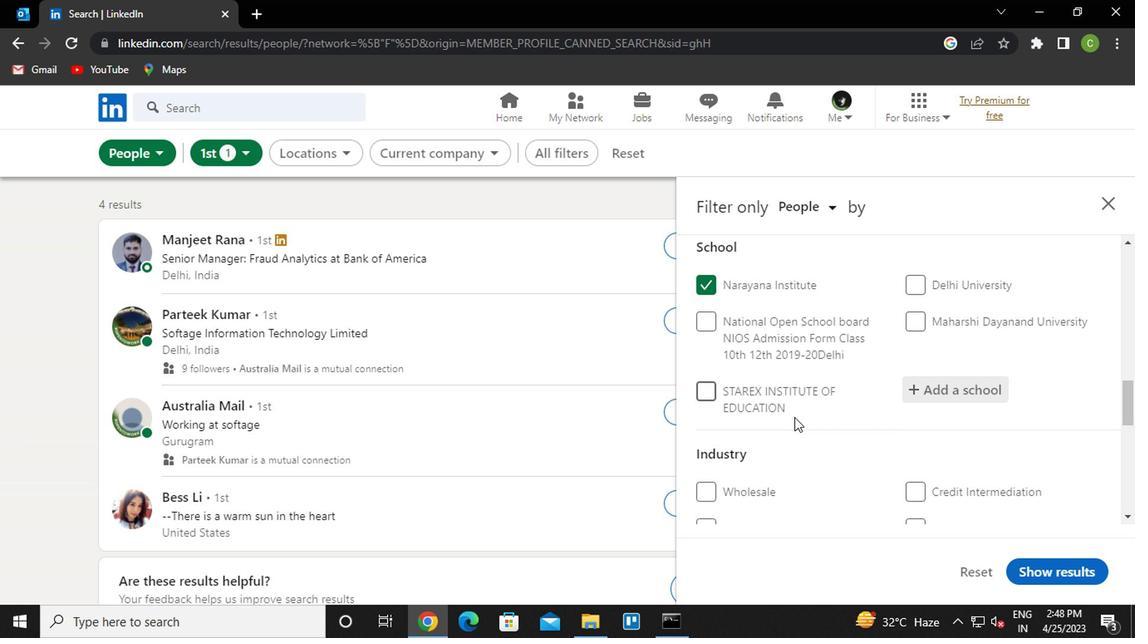 
Action: Mouse scrolled (794, 417) with delta (0, 0)
Screenshot: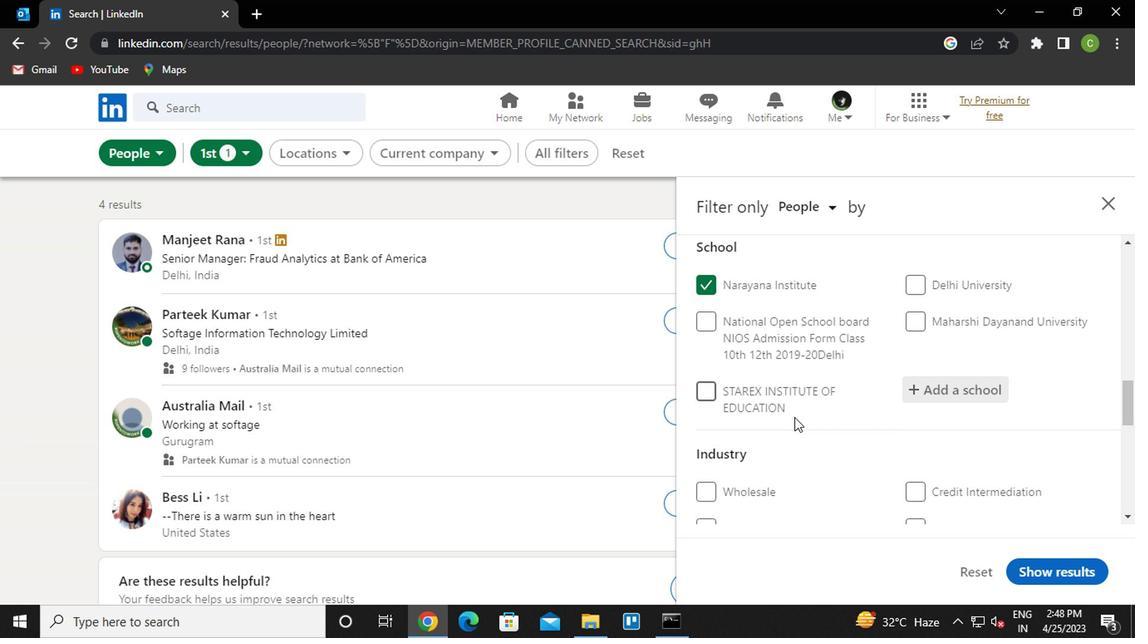 
Action: Mouse moved to (939, 412)
Screenshot: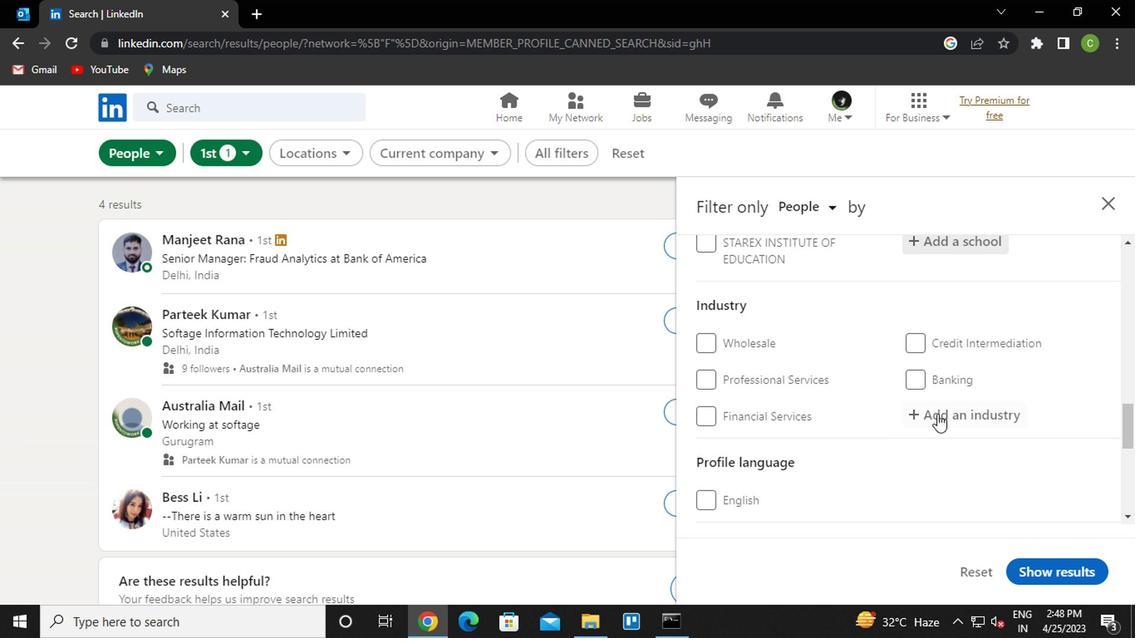 
Action: Mouse pressed left at (939, 412)
Screenshot: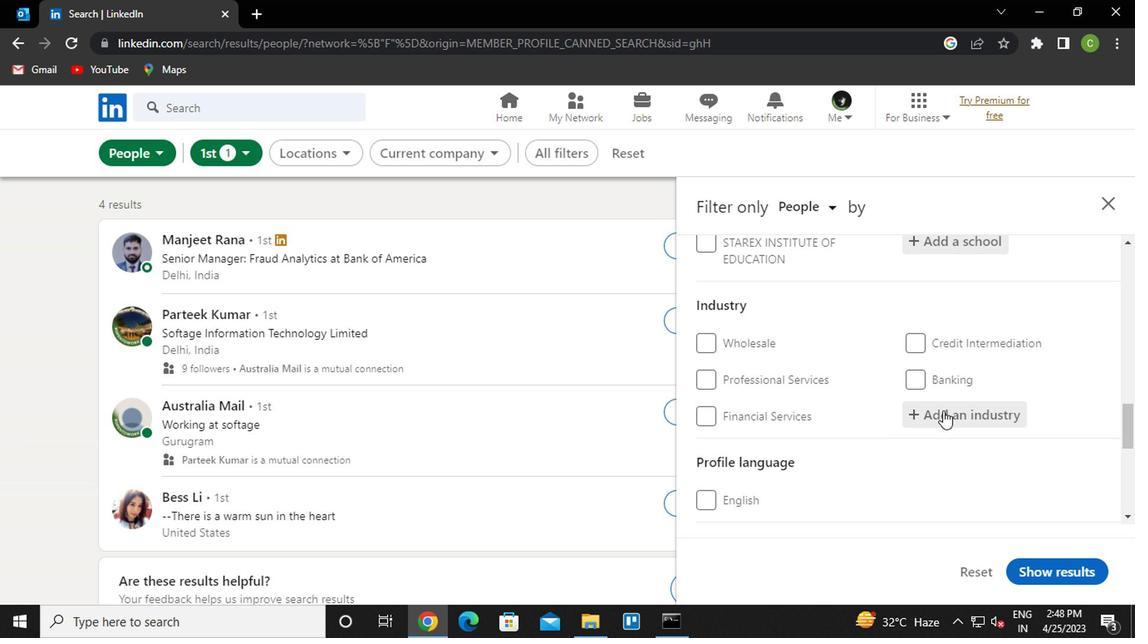 
Action: Mouse moved to (885, 451)
Screenshot: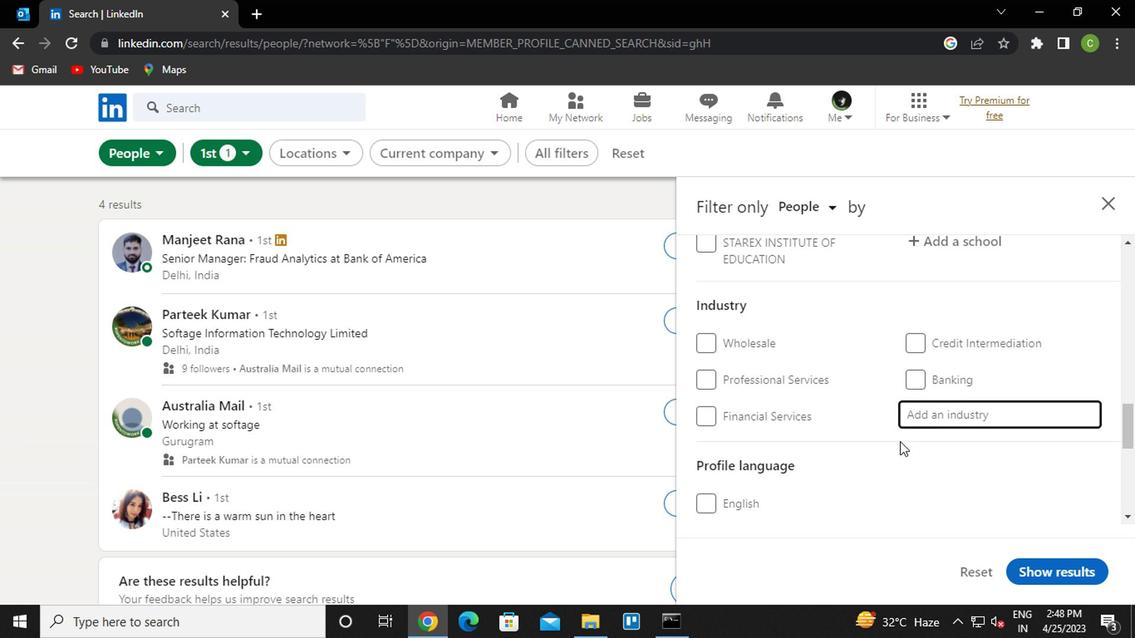 
Action: Key pressed <Key.caps_lock>
Screenshot: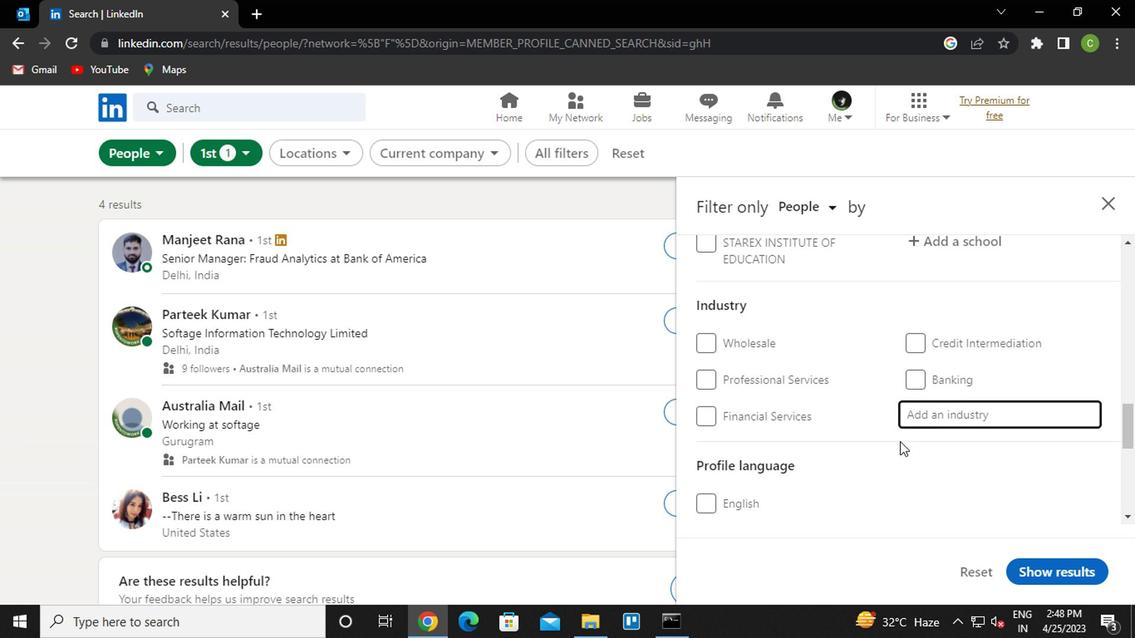 
Action: Mouse moved to (883, 451)
Screenshot: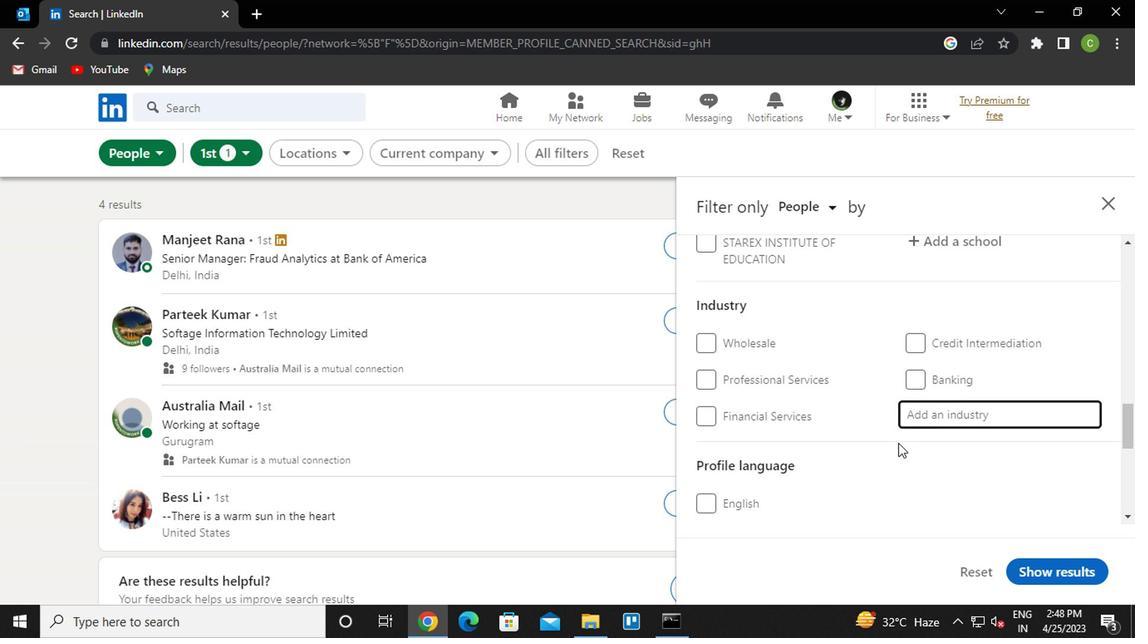 
Action: Key pressed l<Key.caps_lock>eather<Key.space><Key.down><Key.enter>
Screenshot: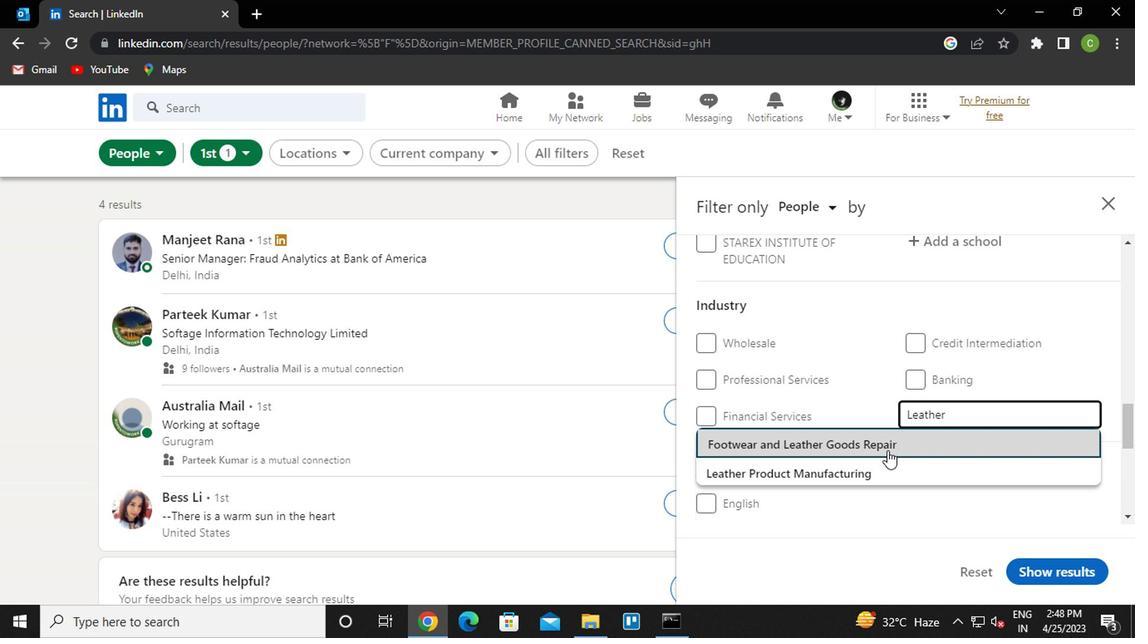 
Action: Mouse moved to (705, 351)
Screenshot: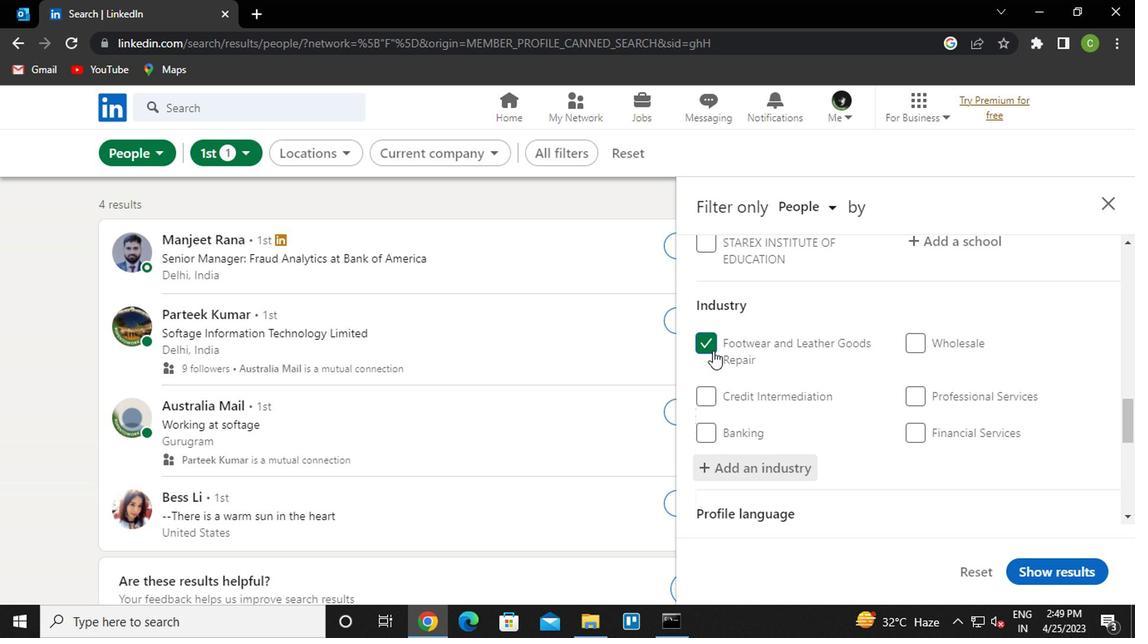 
Action: Mouse pressed left at (705, 351)
Screenshot: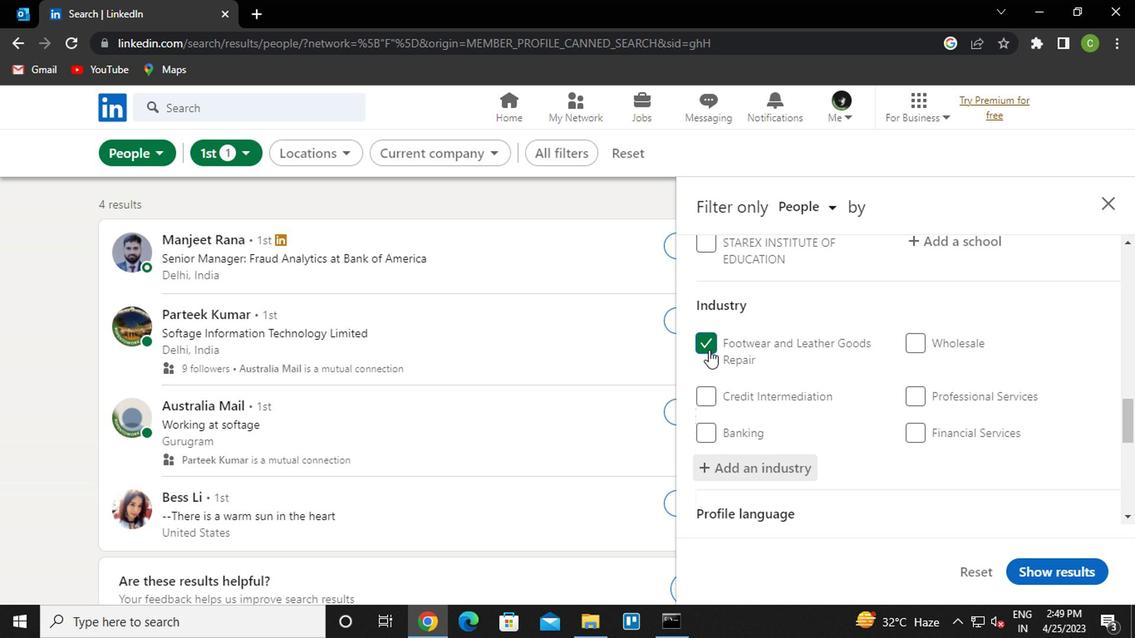 
Action: Mouse moved to (776, 465)
Screenshot: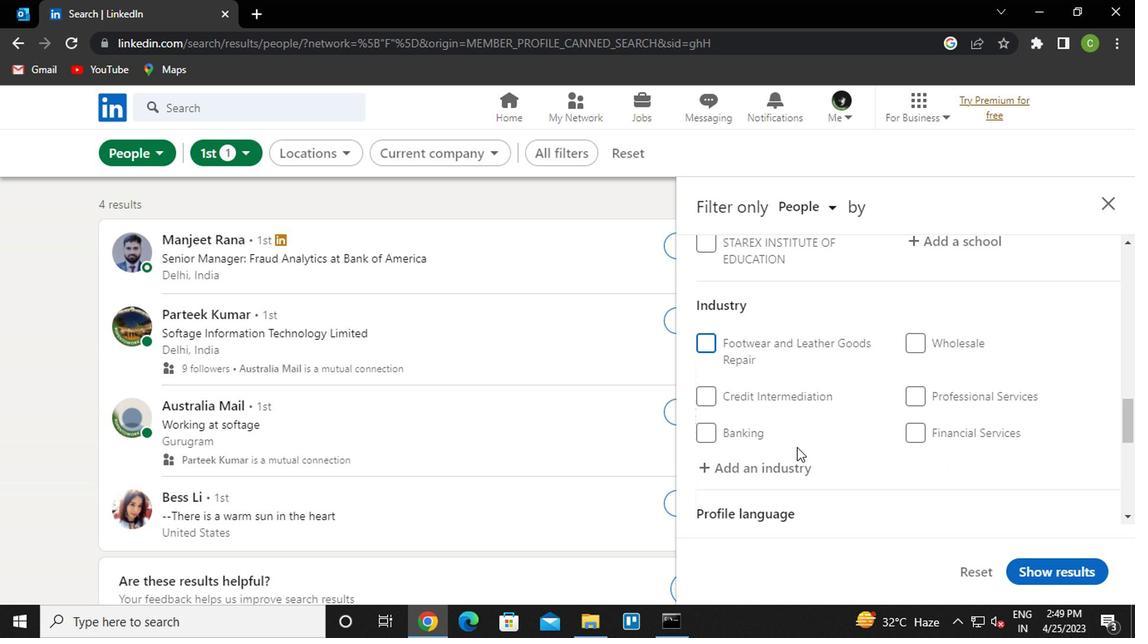
Action: Mouse pressed left at (776, 465)
Screenshot: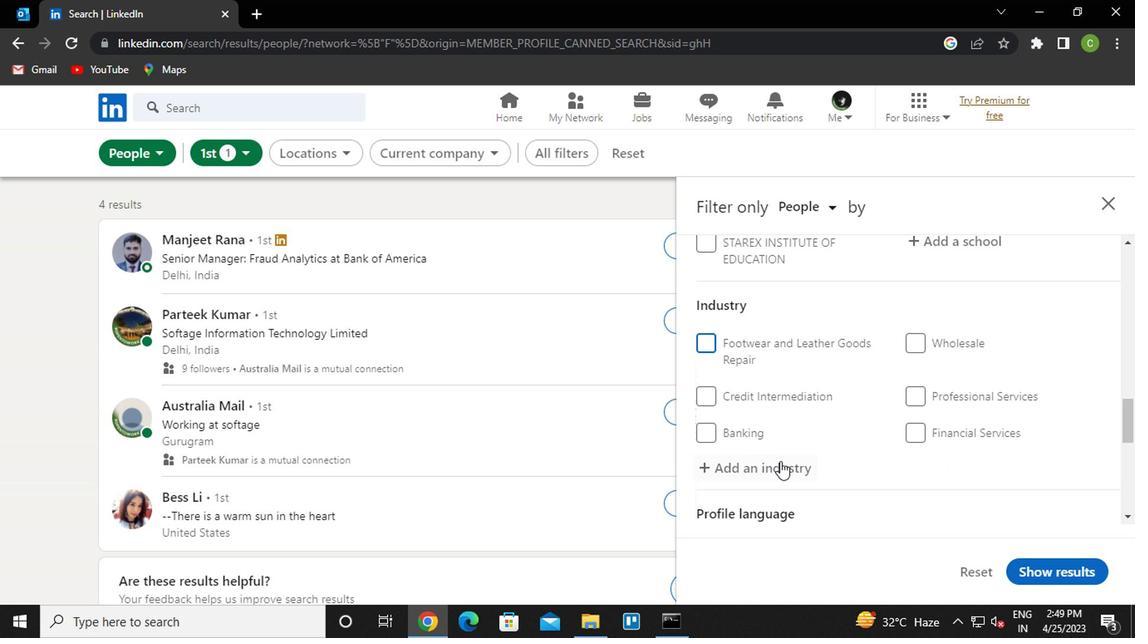 
Action: Mouse moved to (776, 466)
Screenshot: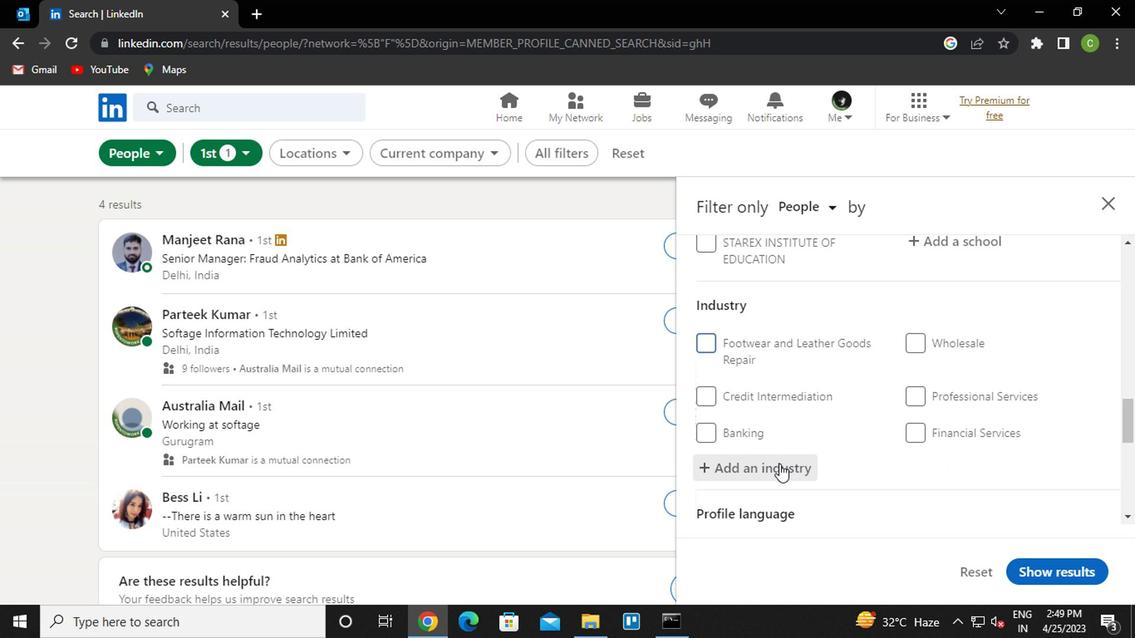 
Action: Key pressed leather<Key.down><Key.down><Key.enter>
Screenshot: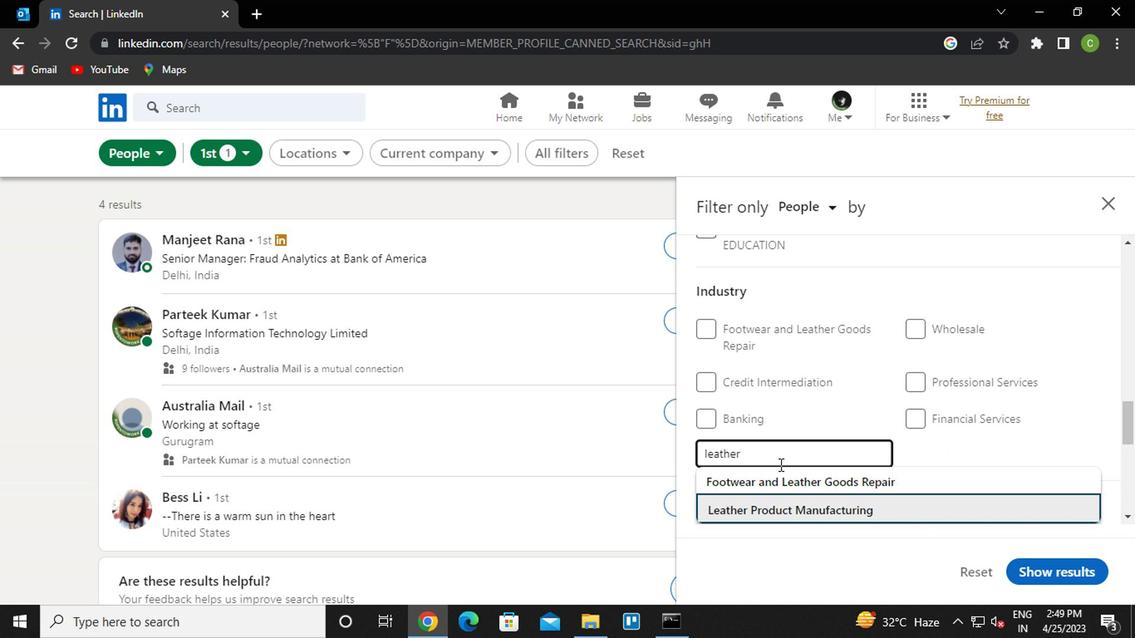 
Action: Mouse moved to (780, 462)
Screenshot: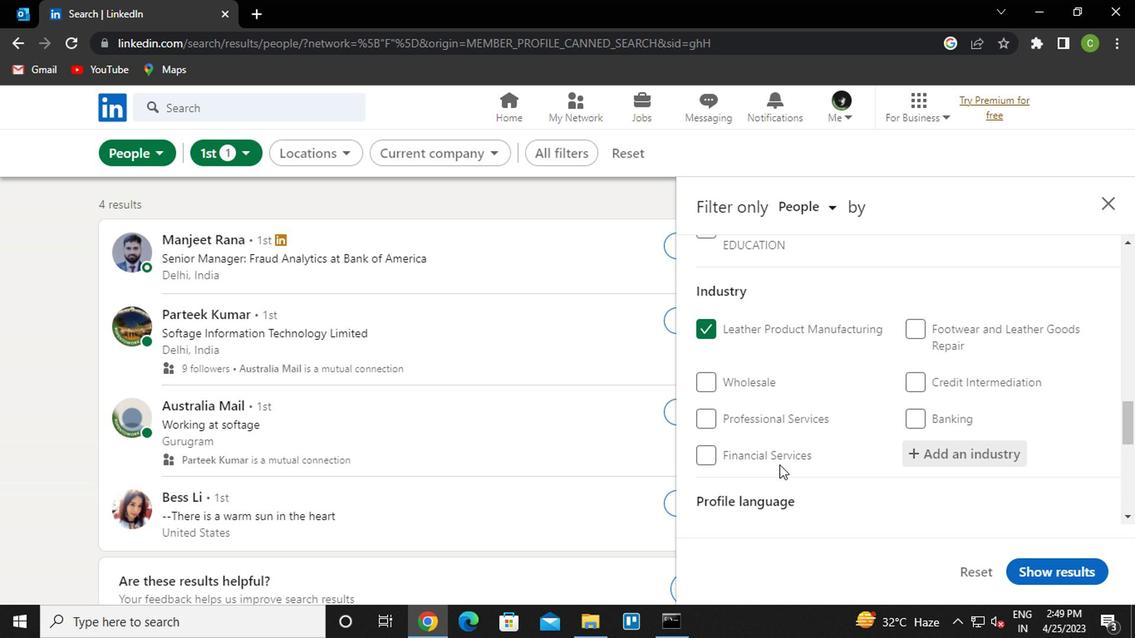
Action: Mouse scrolled (780, 462) with delta (0, 0)
Screenshot: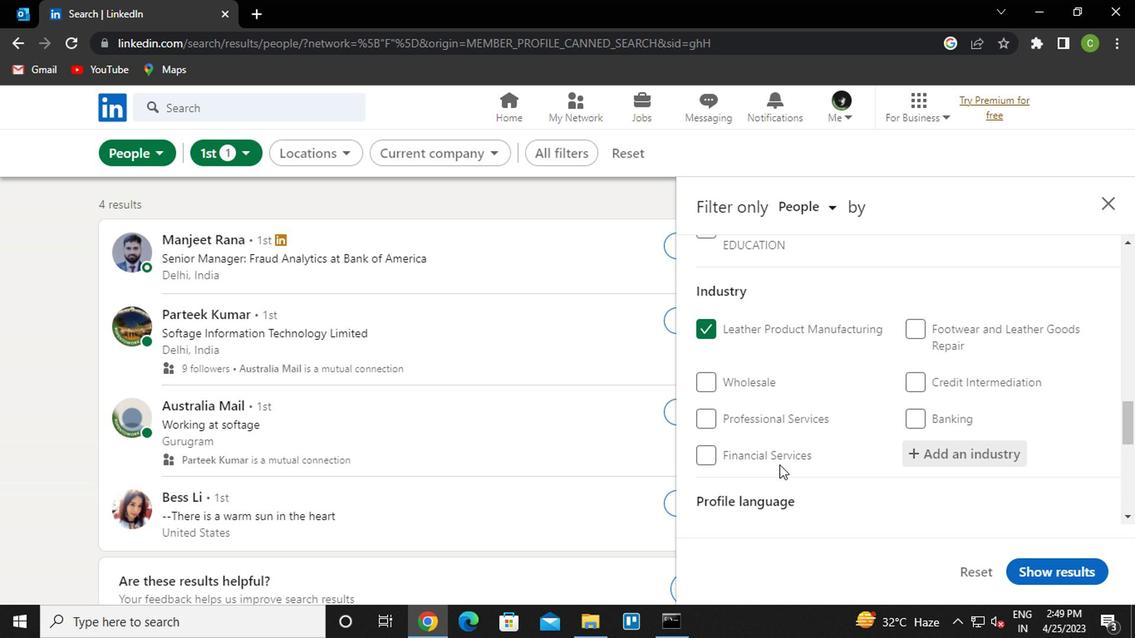 
Action: Mouse moved to (848, 435)
Screenshot: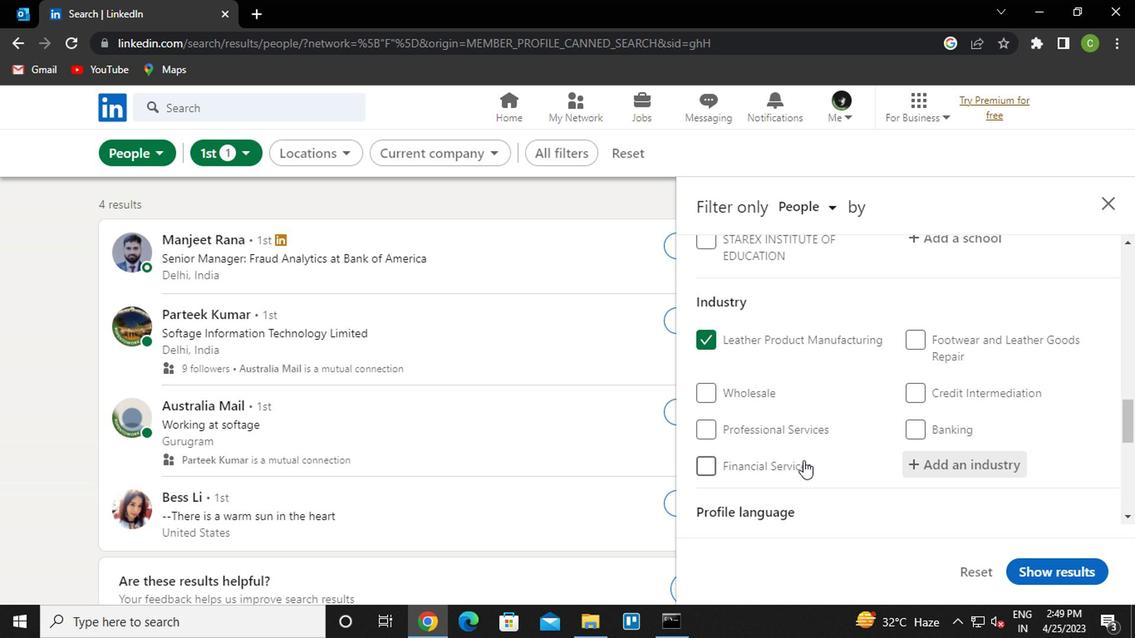 
Action: Mouse scrolled (848, 434) with delta (0, 0)
Screenshot: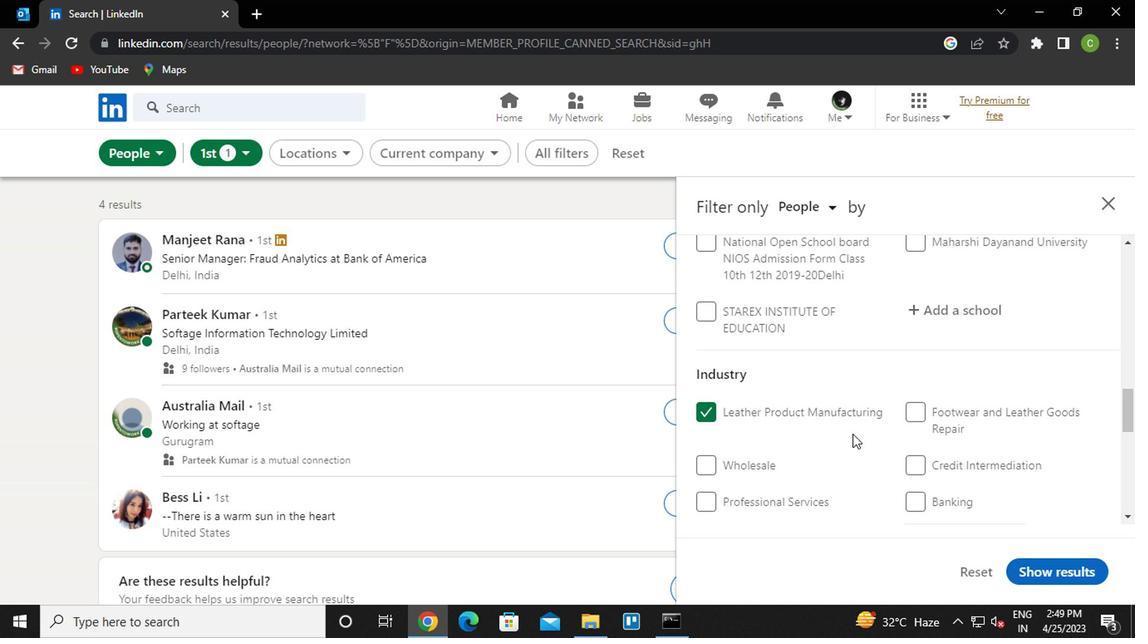 
Action: Mouse moved to (842, 433)
Screenshot: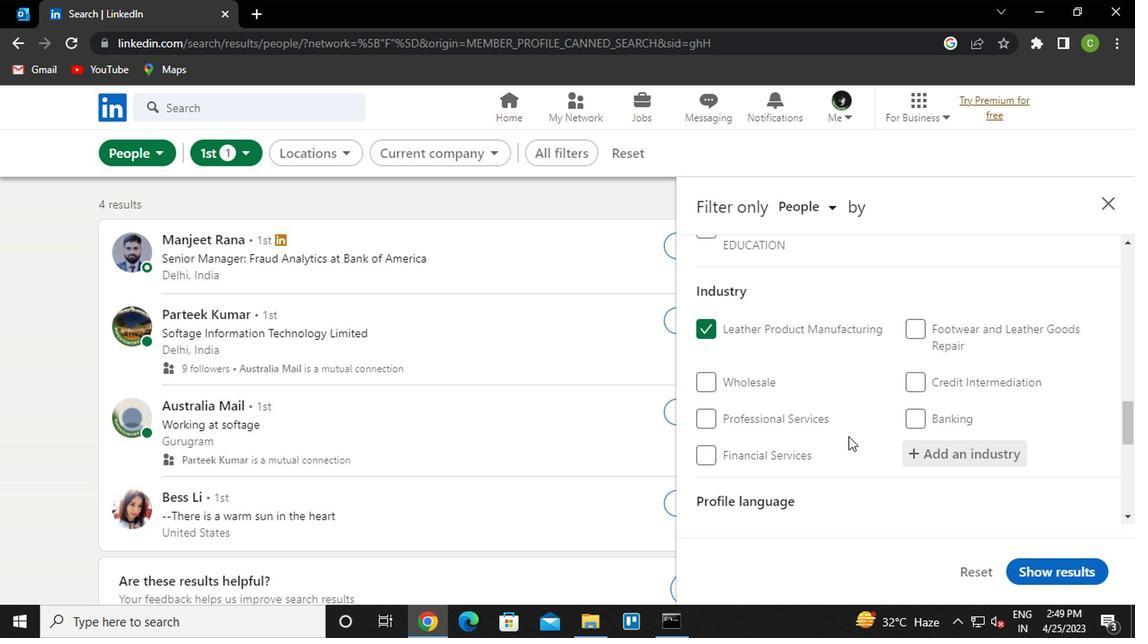 
Action: Mouse scrolled (842, 431) with delta (0, -1)
Screenshot: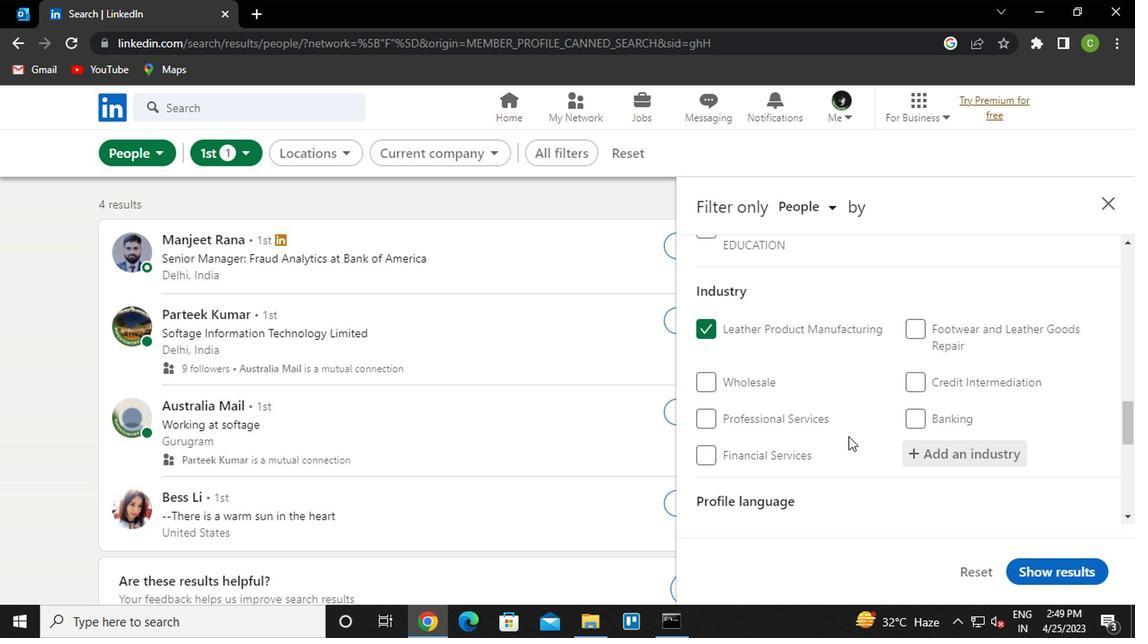 
Action: Mouse moved to (842, 427)
Screenshot: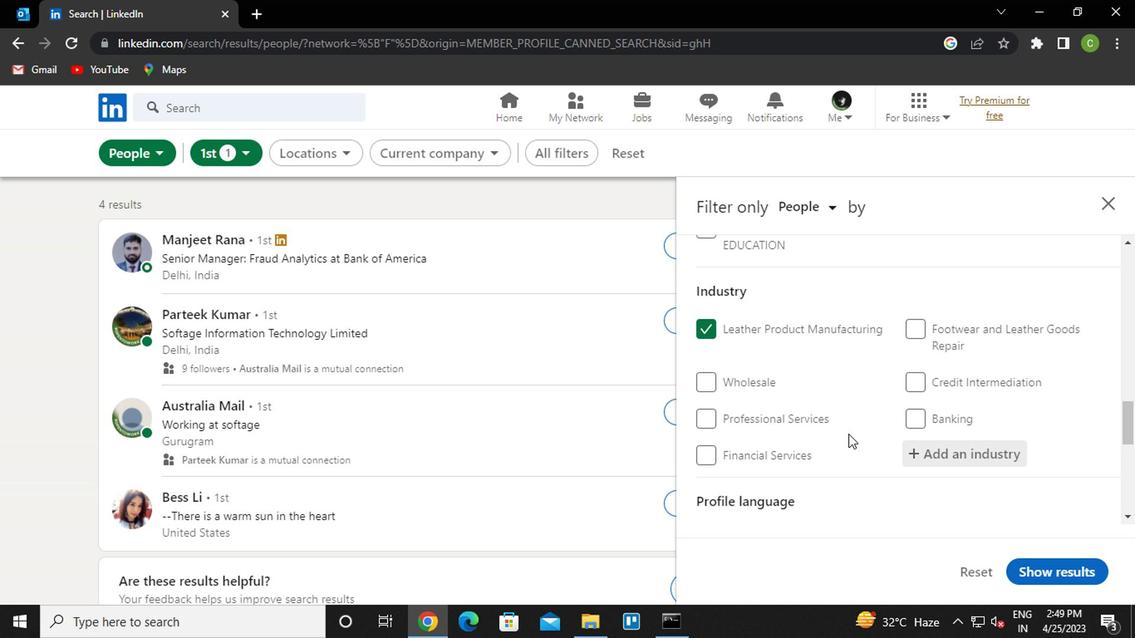 
Action: Mouse scrolled (842, 427) with delta (0, 0)
Screenshot: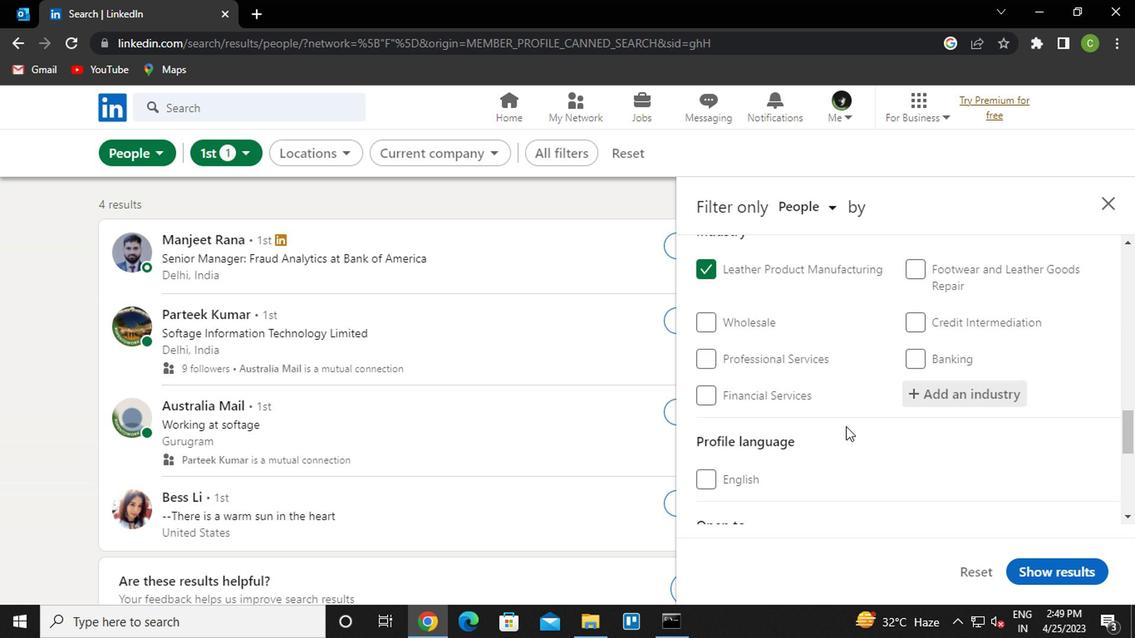 
Action: Mouse scrolled (842, 427) with delta (0, 0)
Screenshot: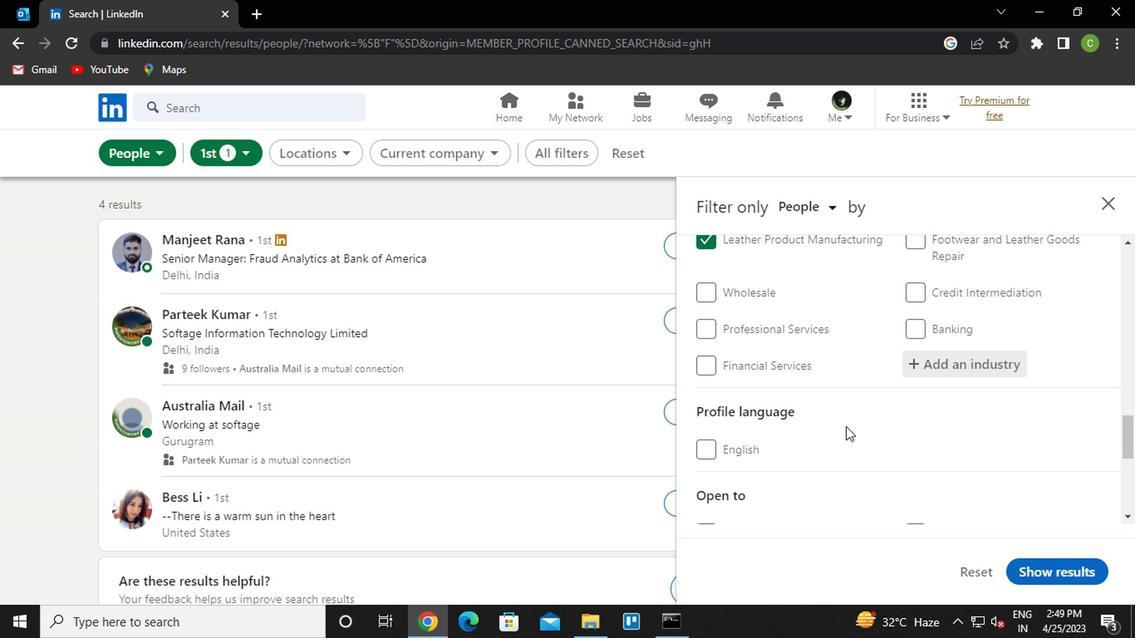 
Action: Mouse scrolled (842, 427) with delta (0, 0)
Screenshot: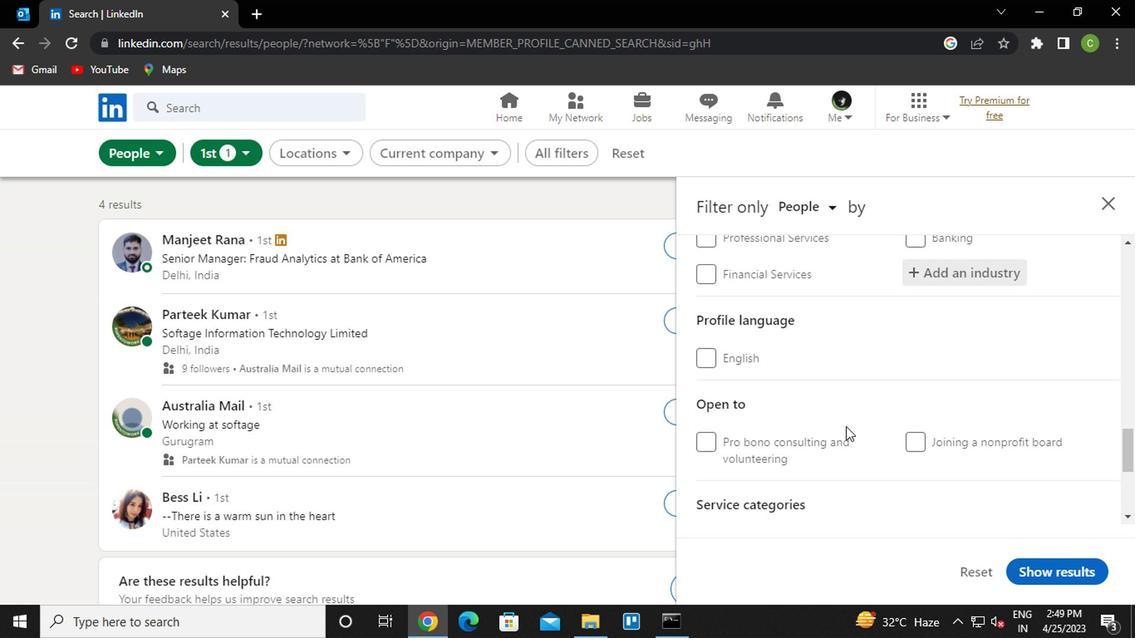 
Action: Mouse moved to (759, 396)
Screenshot: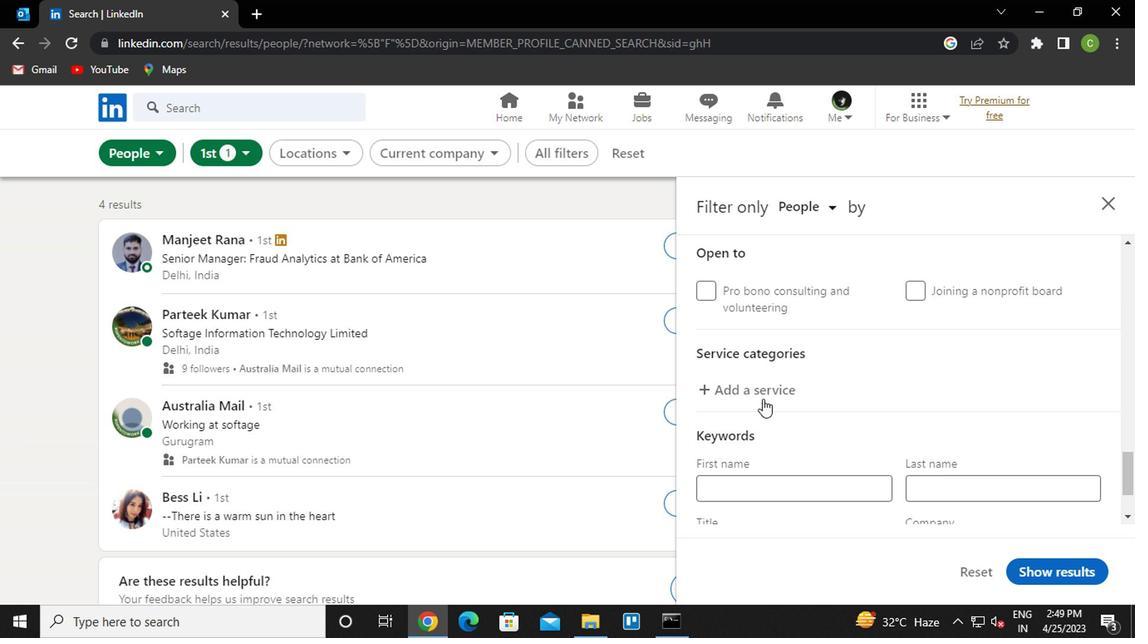 
Action: Mouse pressed left at (759, 396)
Screenshot: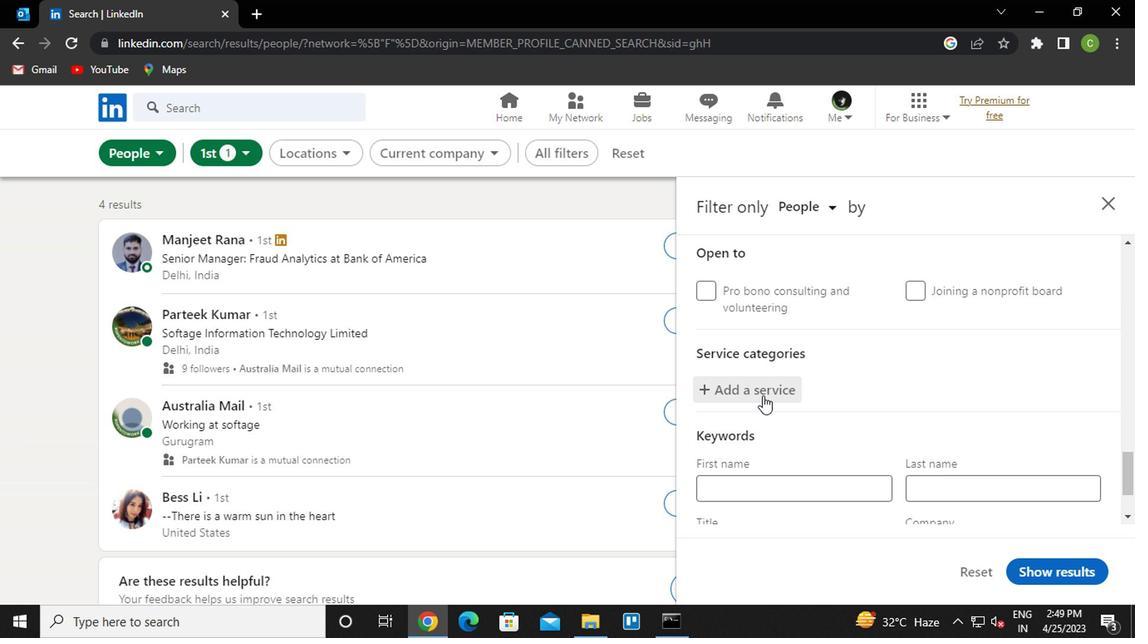 
Action: Mouse moved to (760, 395)
Screenshot: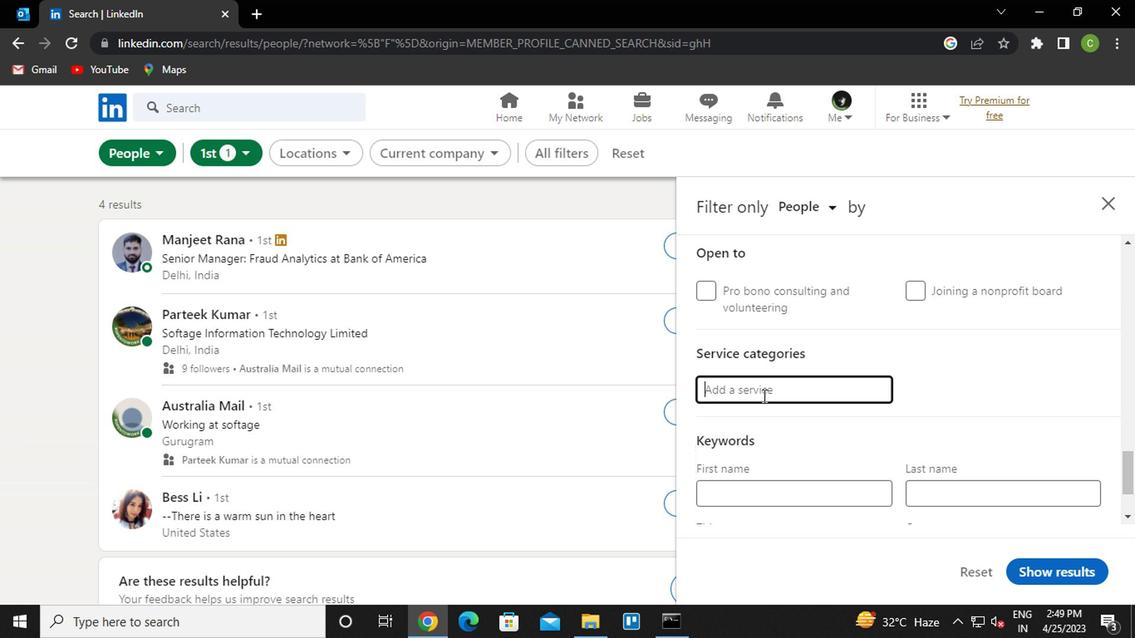 
Action: Key pressed <Key.caps_lock>p<Key.caps_lock>roduct<Key.space>marketing<Key.down><Key.enter>
Screenshot: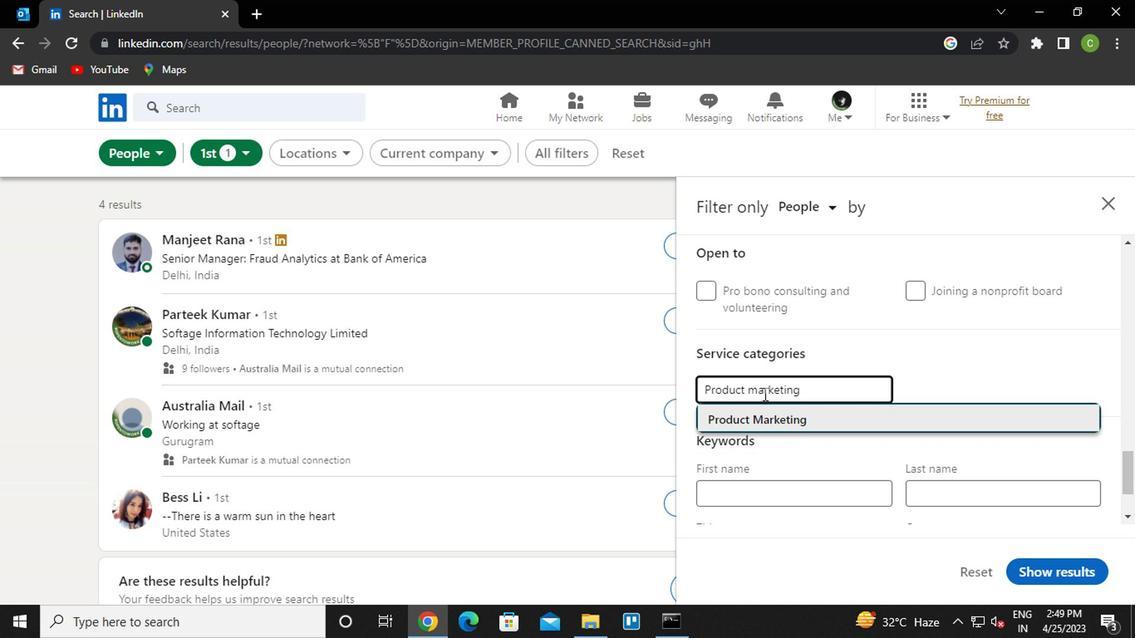 
Action: Mouse moved to (794, 482)
Screenshot: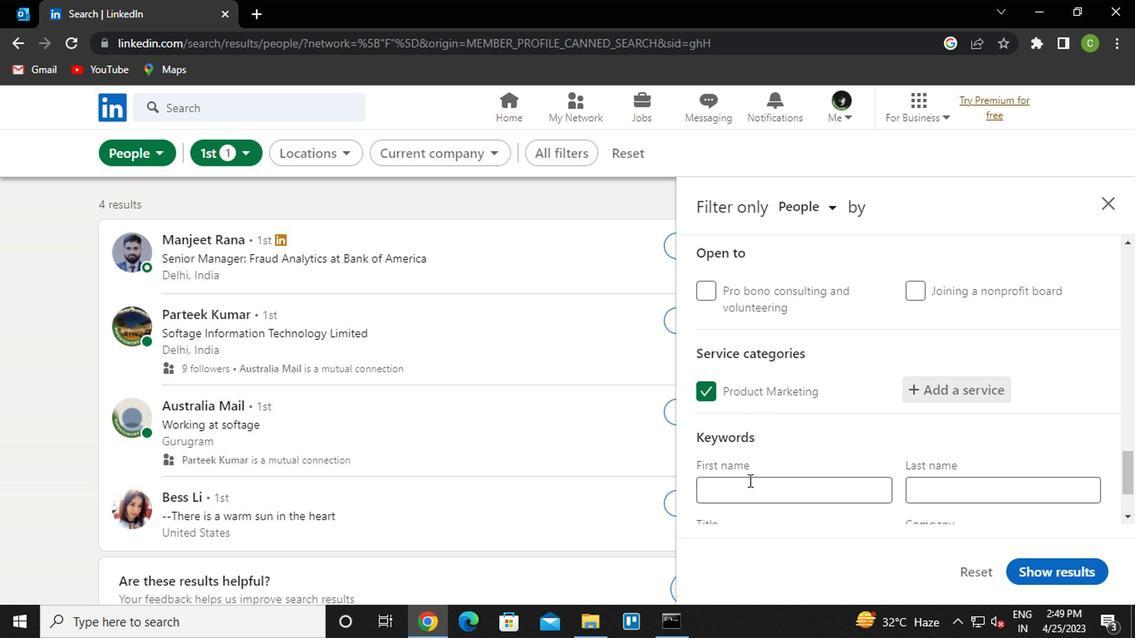 
Action: Mouse scrolled (794, 482) with delta (0, 0)
Screenshot: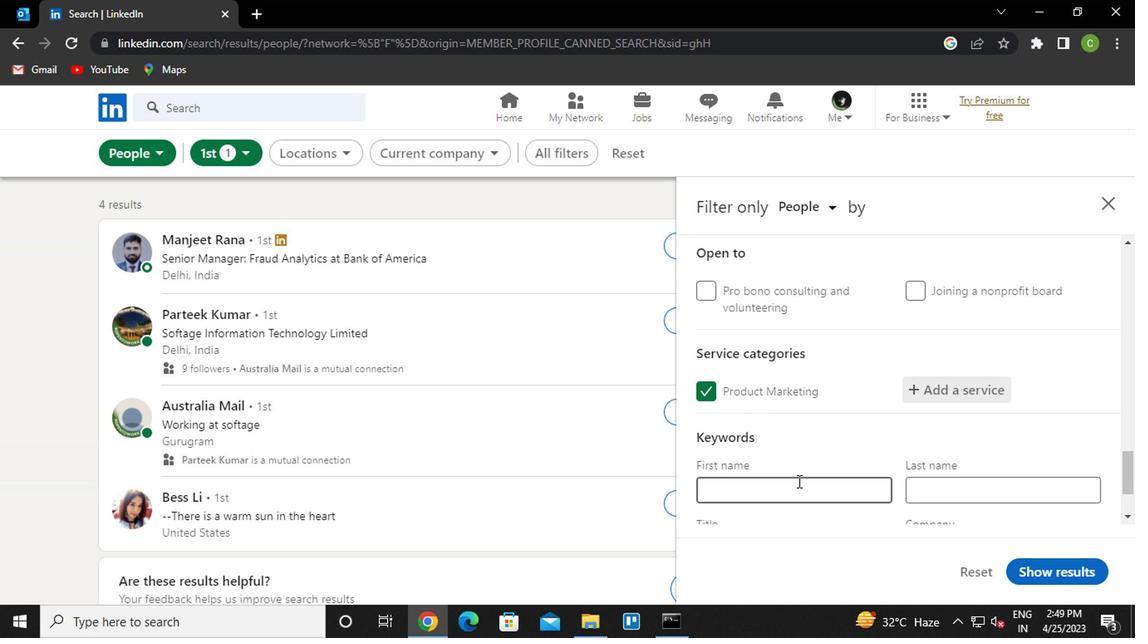 
Action: Mouse moved to (777, 470)
Screenshot: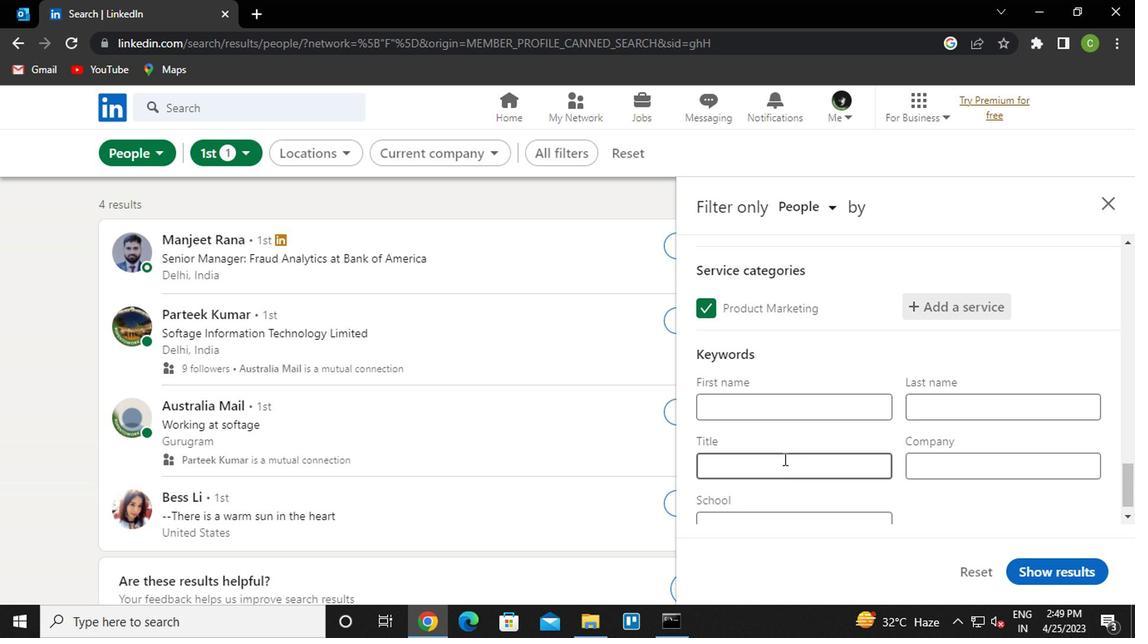 
Action: Mouse pressed left at (777, 470)
Screenshot: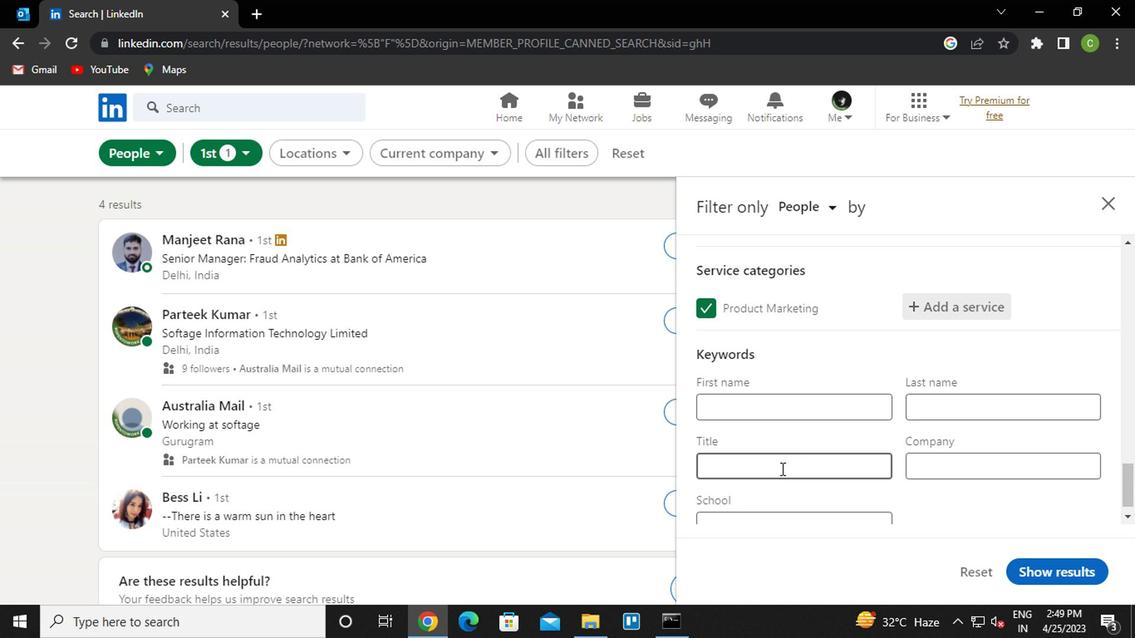 
Action: Mouse moved to (776, 472)
Screenshot: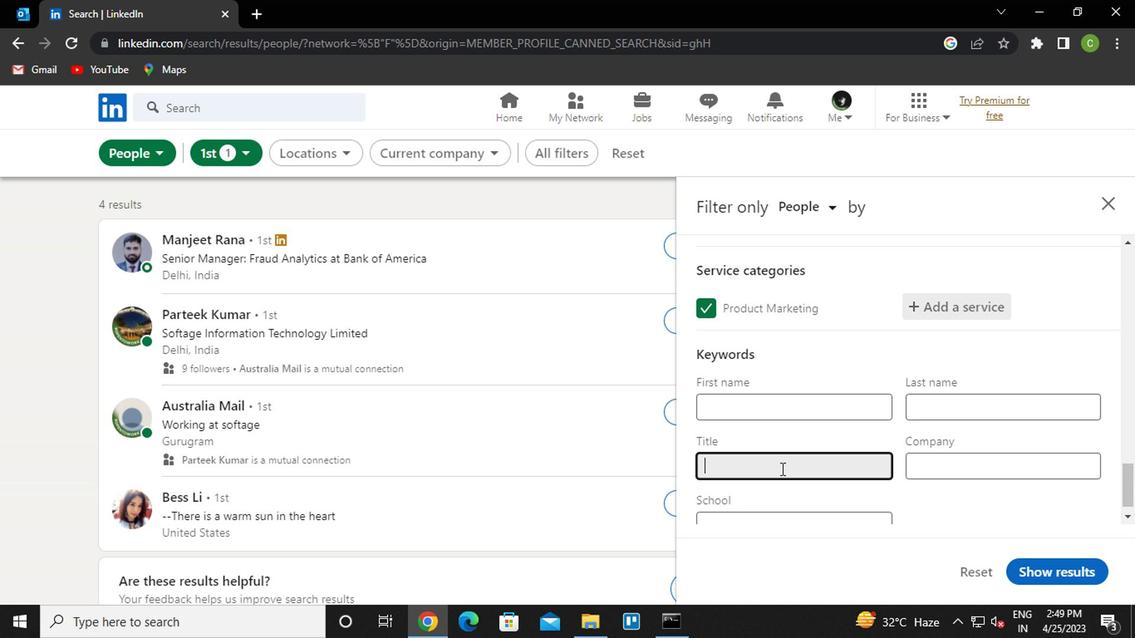 
Action: Key pressed <Key.caps_lock>d<Key.caps_lock>ata<Key.space>analyst
Screenshot: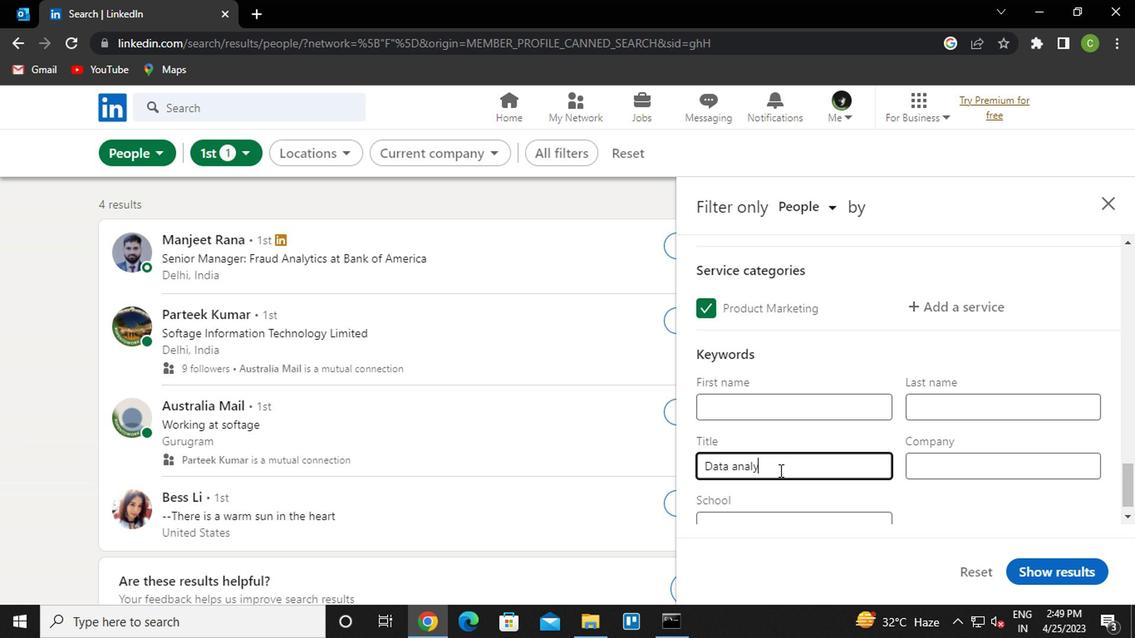 
Action: Mouse moved to (1088, 563)
Screenshot: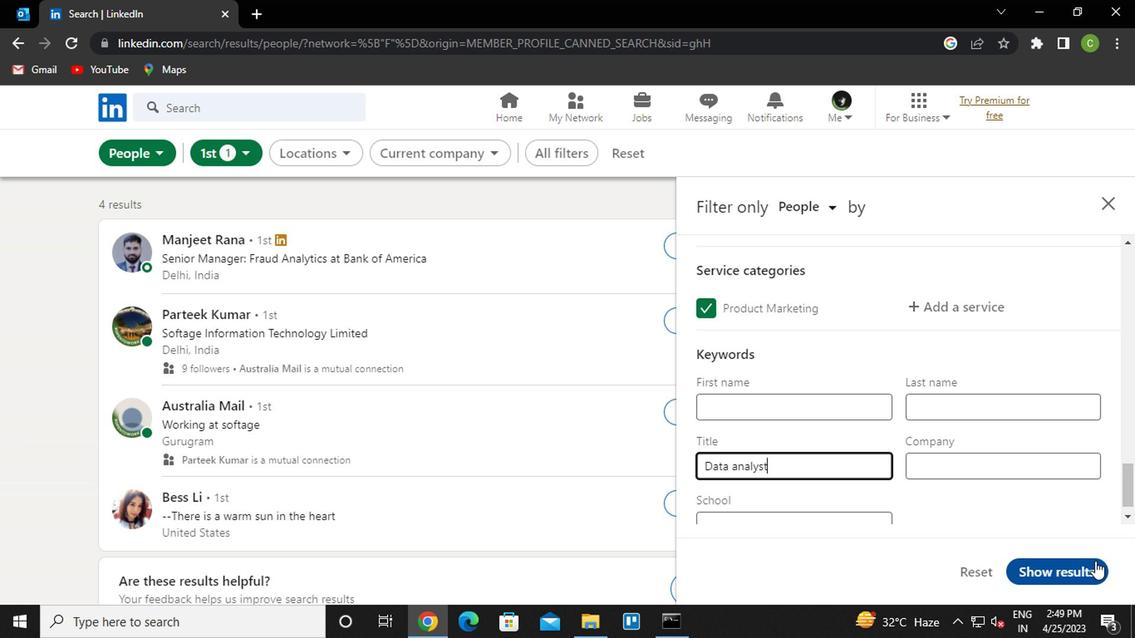 
Action: Mouse pressed left at (1088, 563)
Screenshot: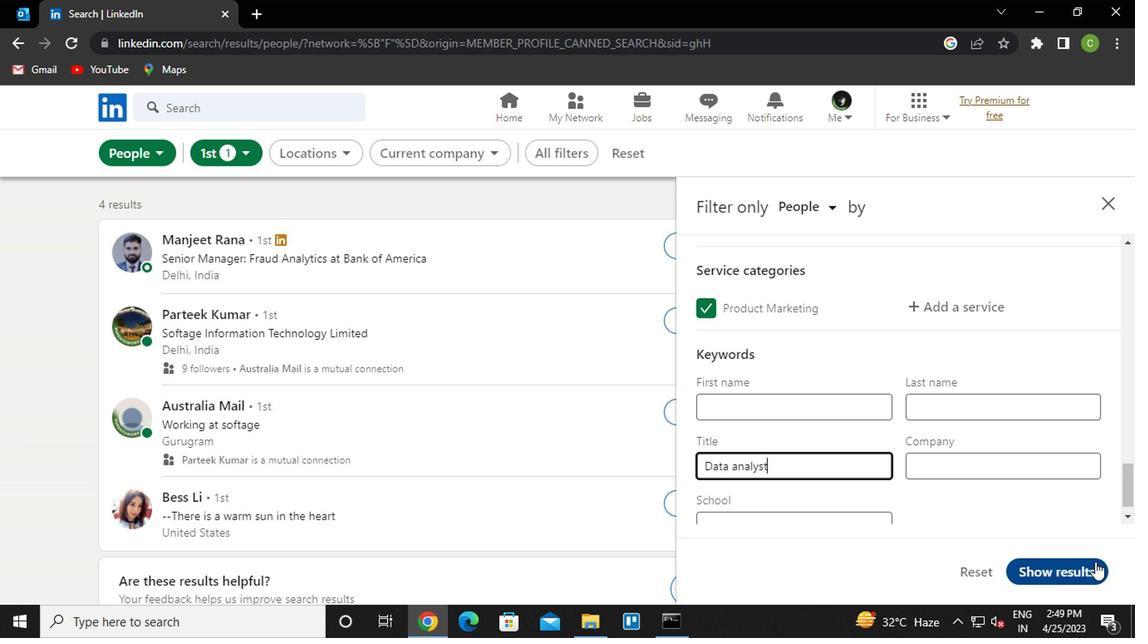 
Action: Mouse moved to (608, 598)
Screenshot: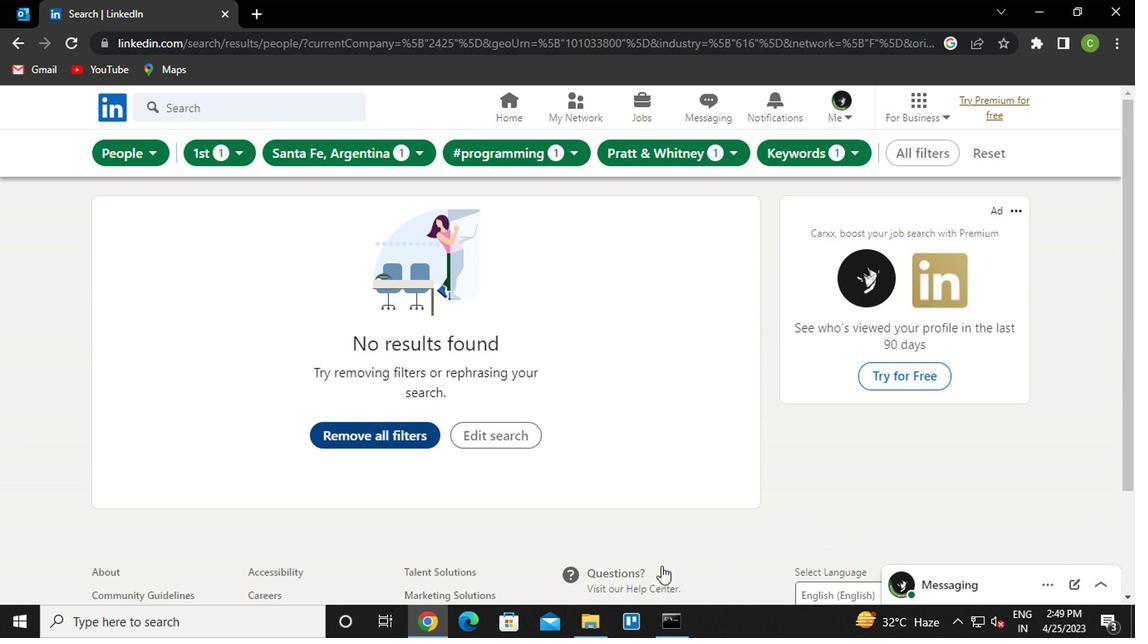 
